 Task: Add a signature Heather Cooper containing Best wishes for a happy Thanksgiving Day, Heather Cooper to email address softage.2@softage.net and add a folder Weightlifting
Action: Mouse moved to (121, 355)
Screenshot: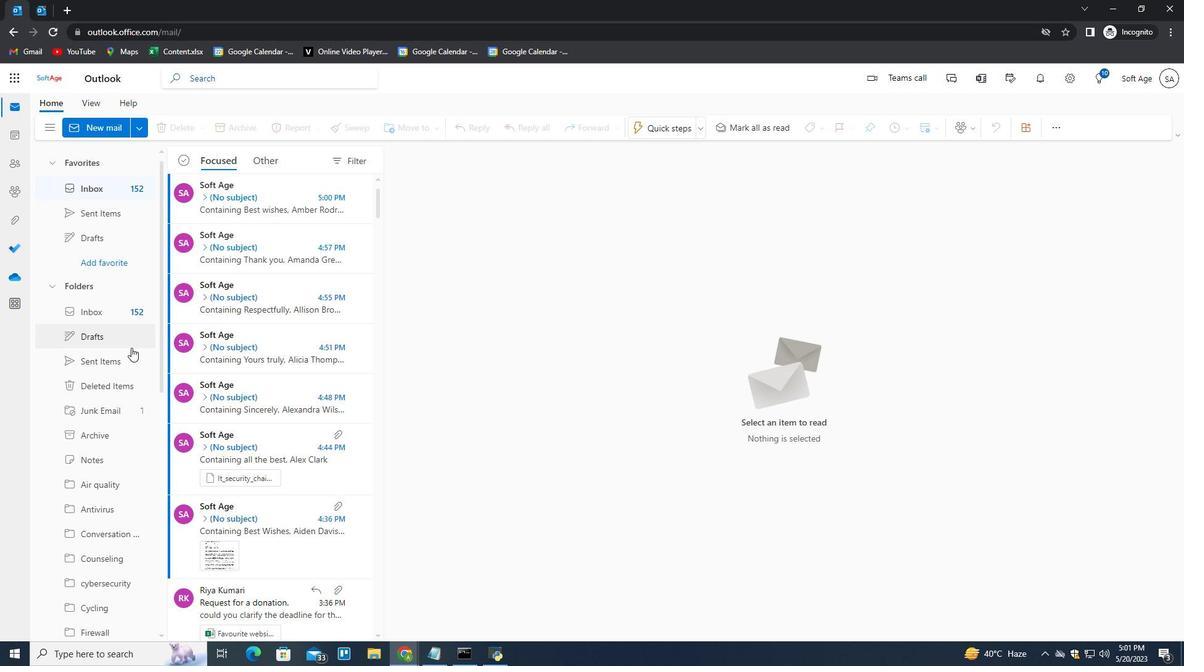 
Action: Mouse scrolled (121, 356) with delta (0, 0)
Screenshot: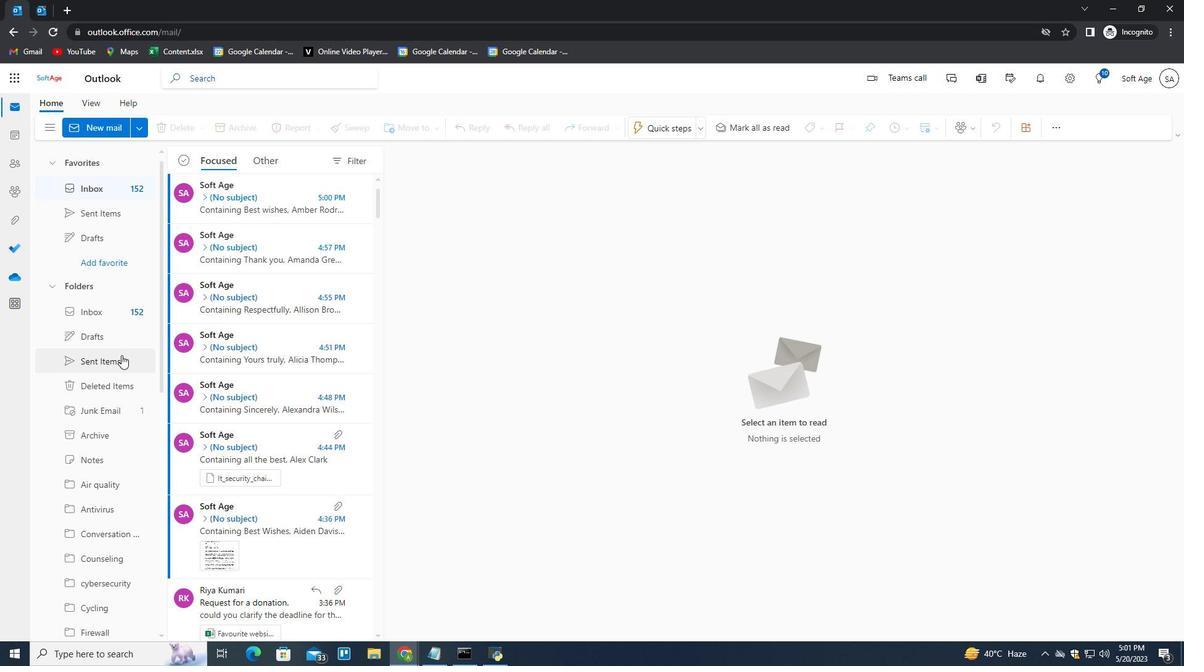 
Action: Mouse scrolled (121, 356) with delta (0, 0)
Screenshot: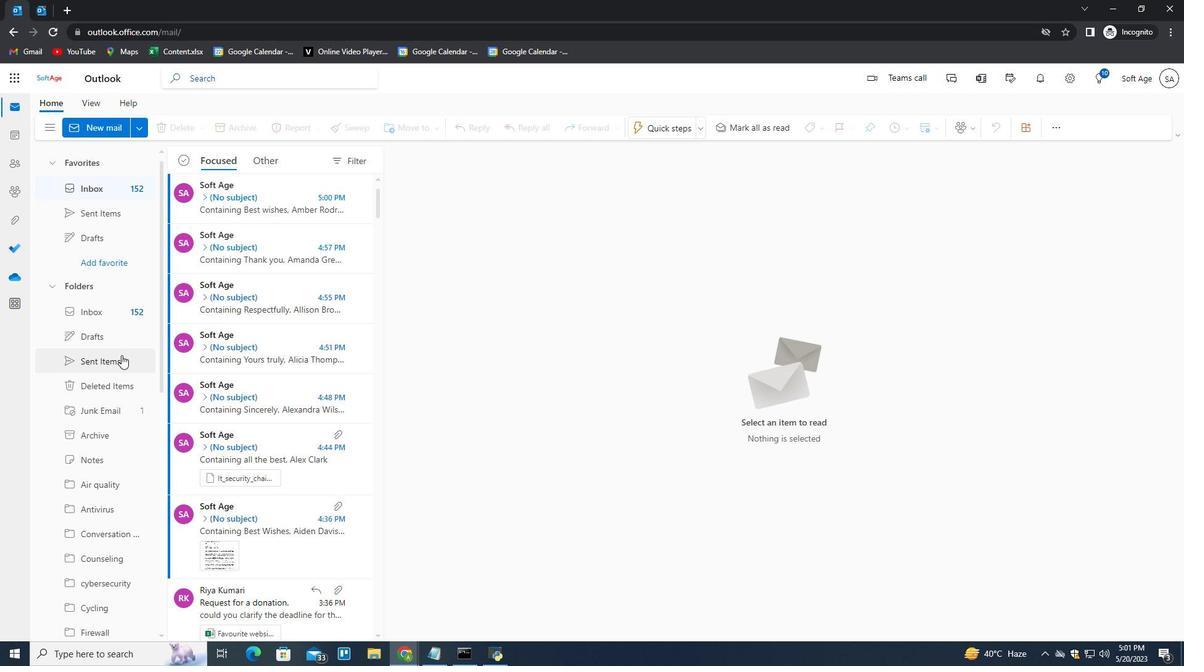 
Action: Mouse moved to (113, 120)
Screenshot: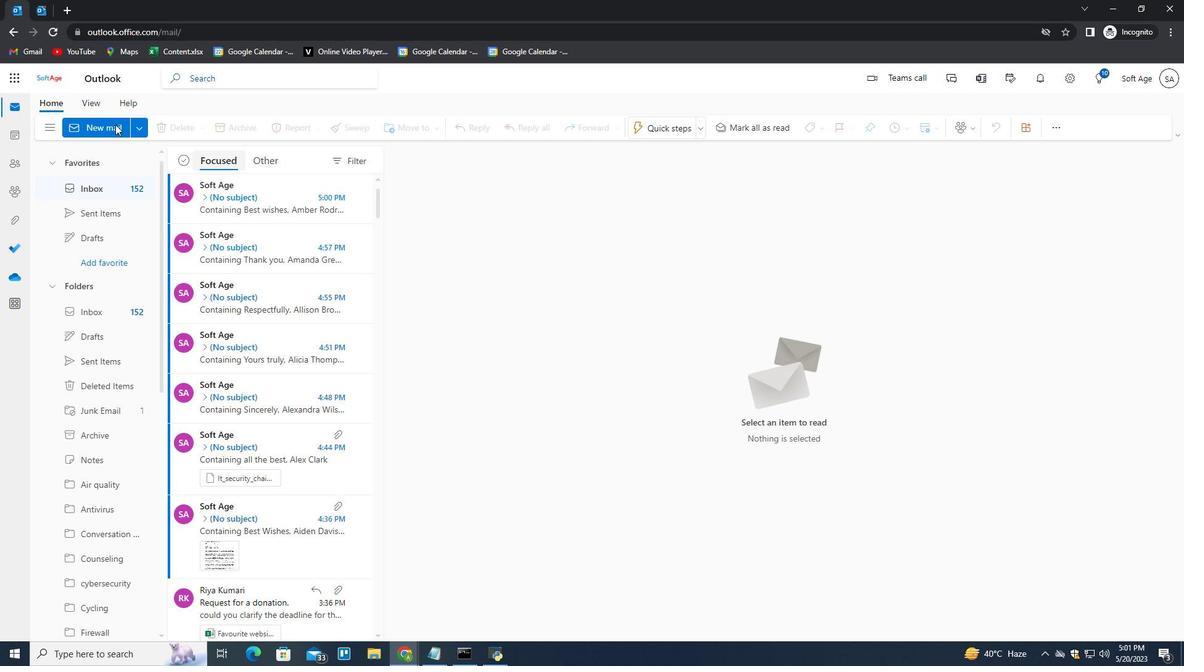 
Action: Mouse pressed left at (113, 120)
Screenshot: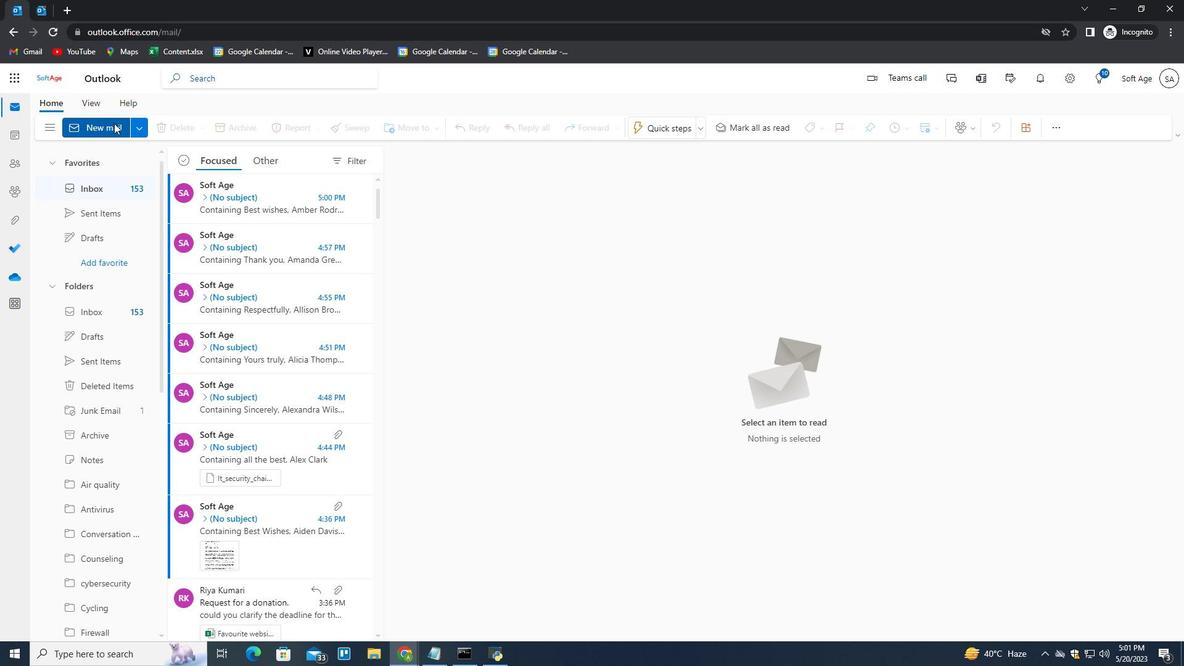 
Action: Mouse moved to (799, 130)
Screenshot: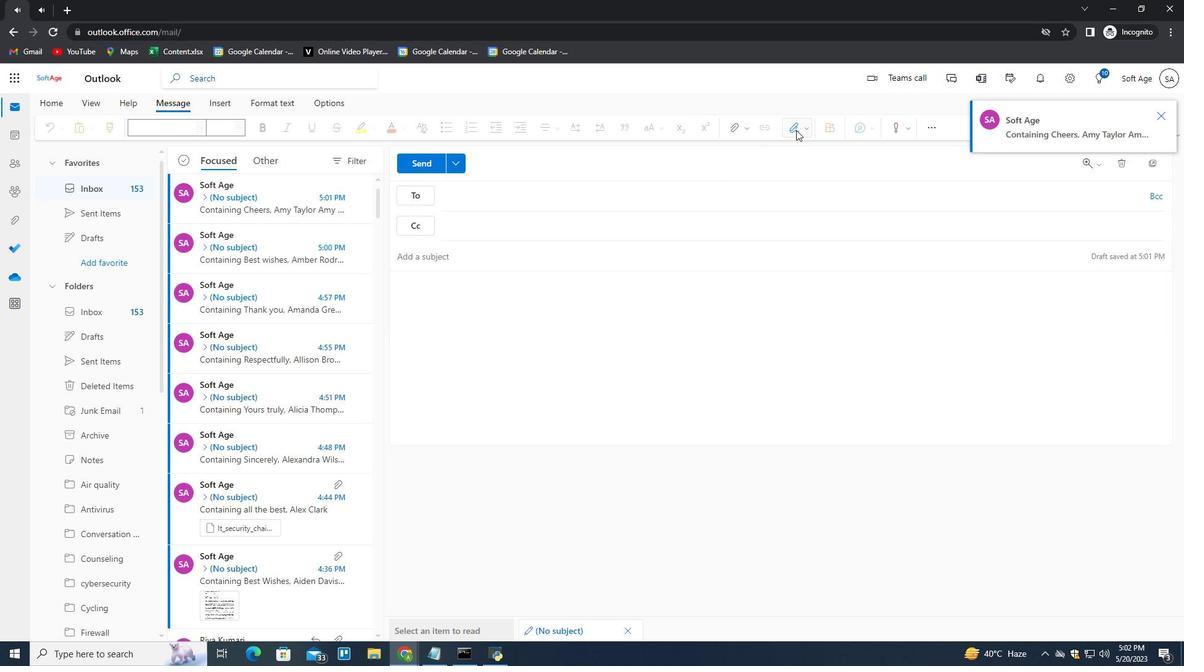 
Action: Mouse pressed left at (799, 130)
Screenshot: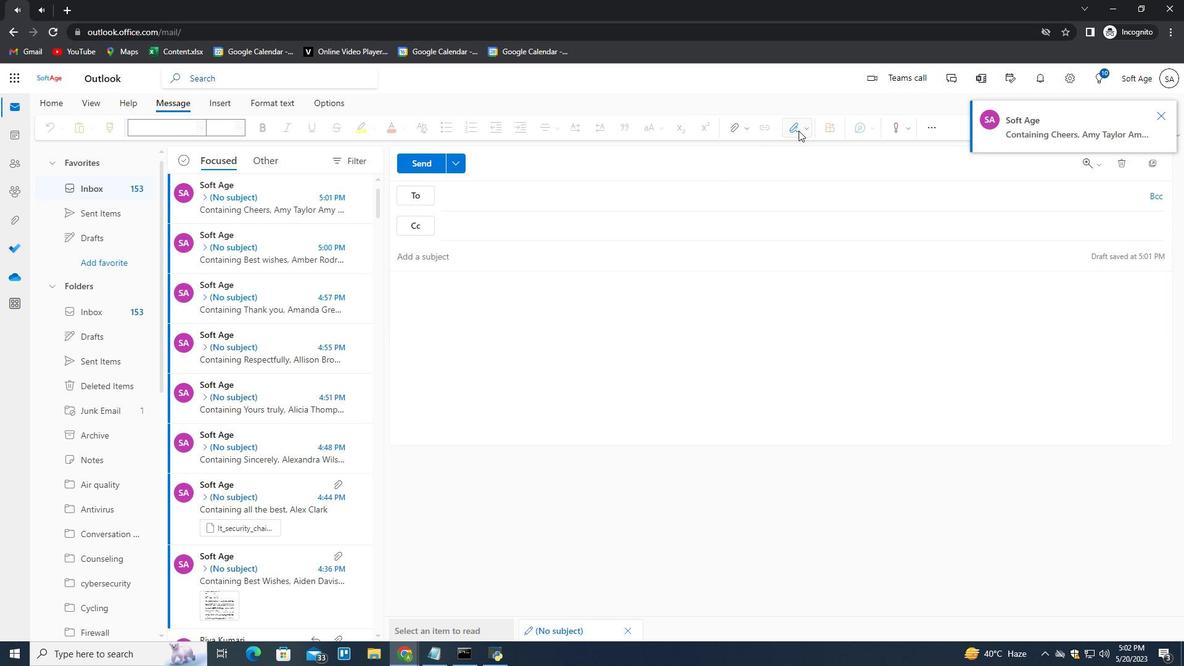 
Action: Mouse moved to (781, 181)
Screenshot: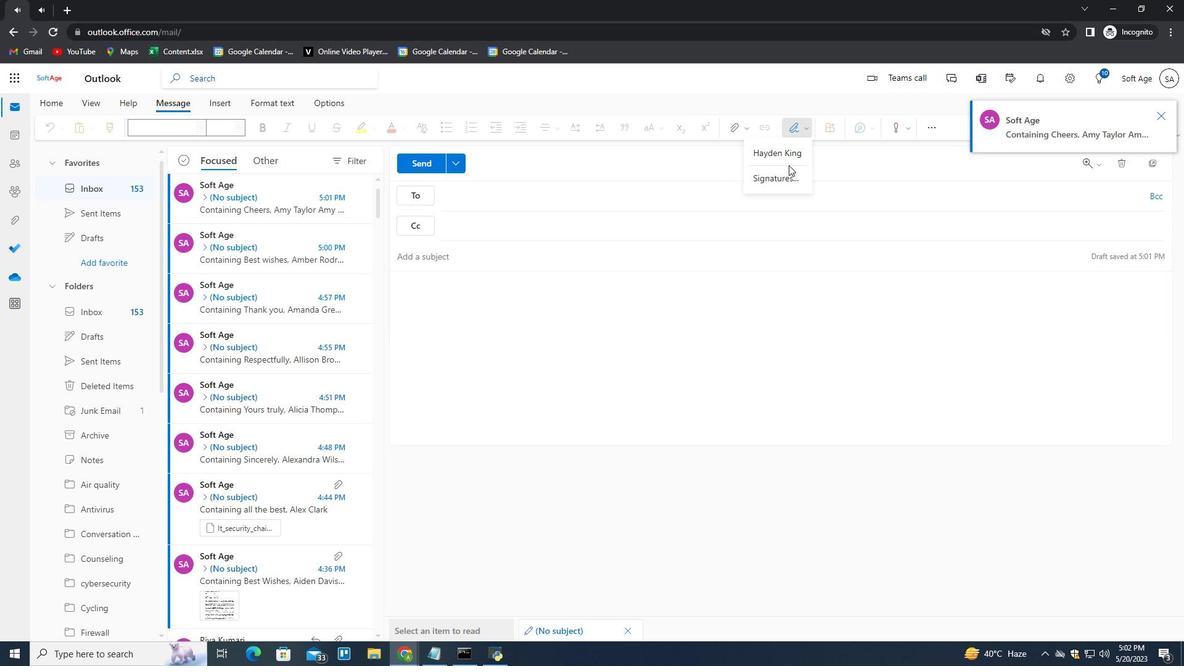 
Action: Mouse pressed left at (781, 181)
Screenshot: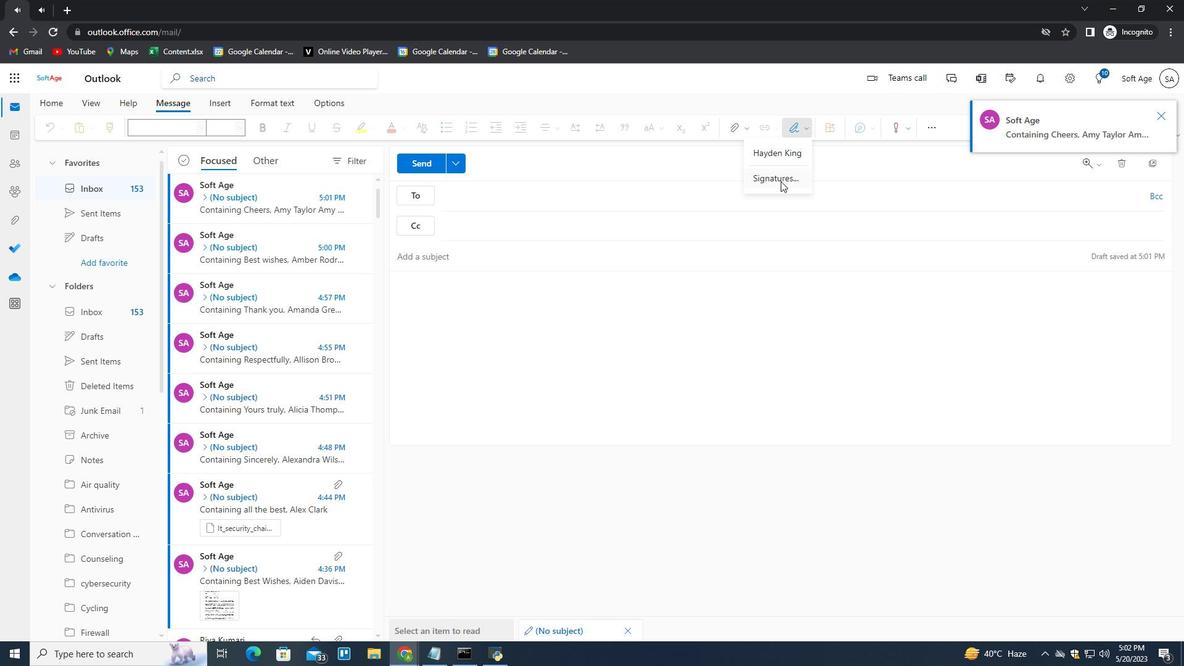 
Action: Mouse moved to (841, 230)
Screenshot: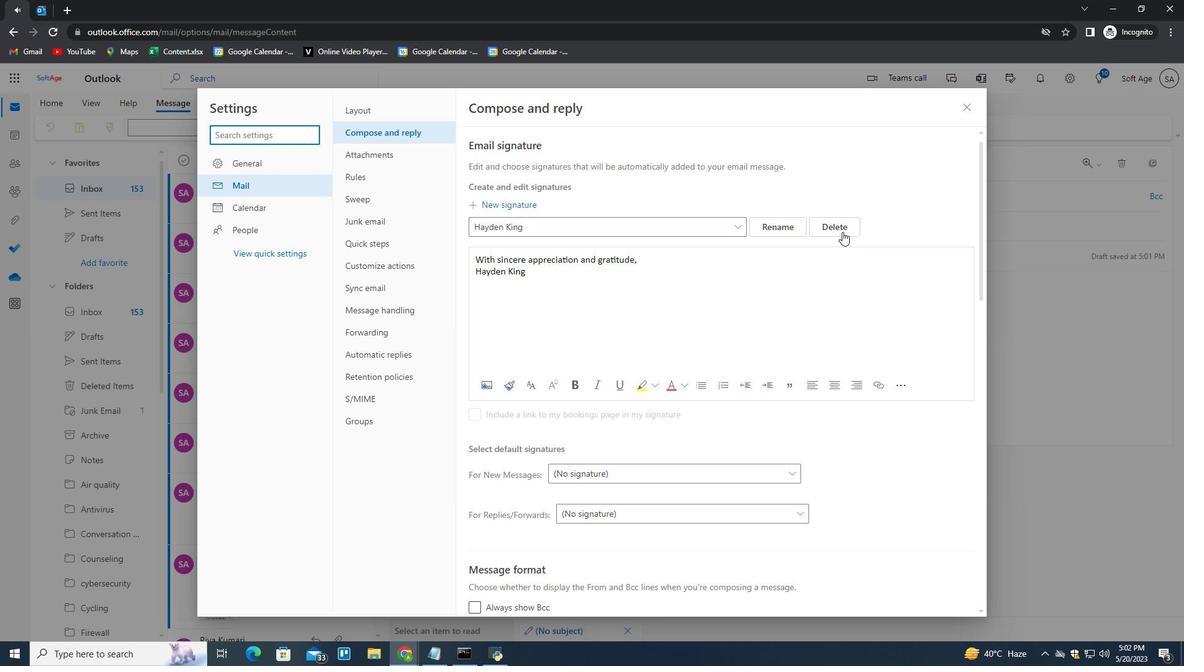 
Action: Mouse pressed left at (841, 230)
Screenshot: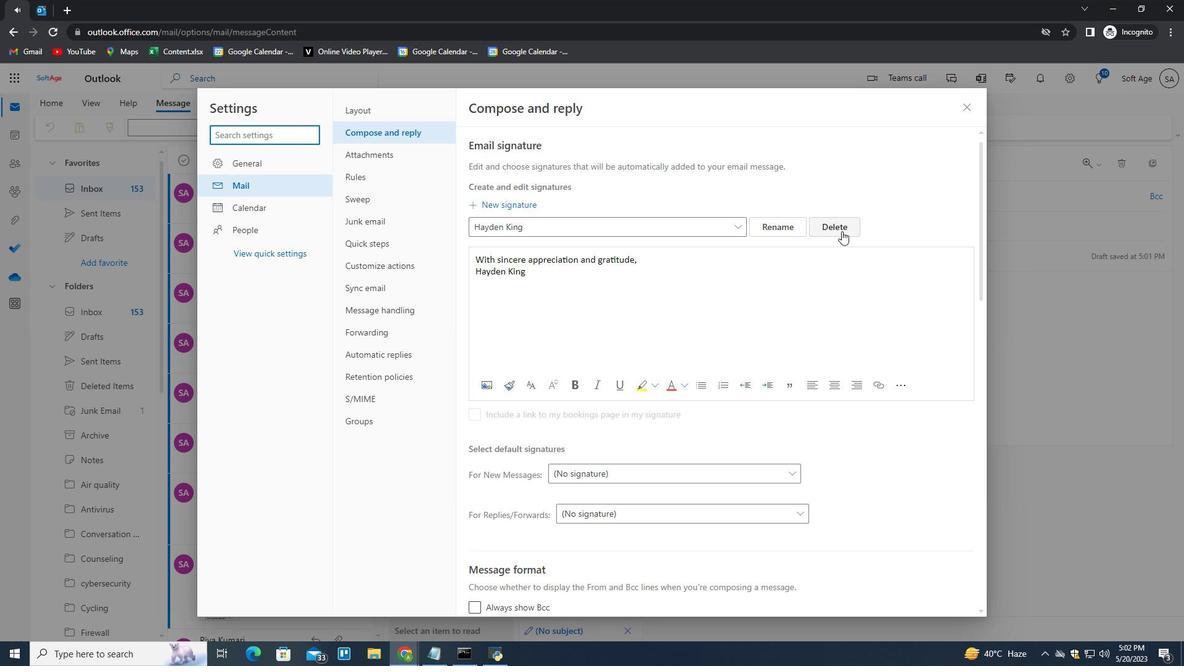 
Action: Mouse moved to (834, 228)
Screenshot: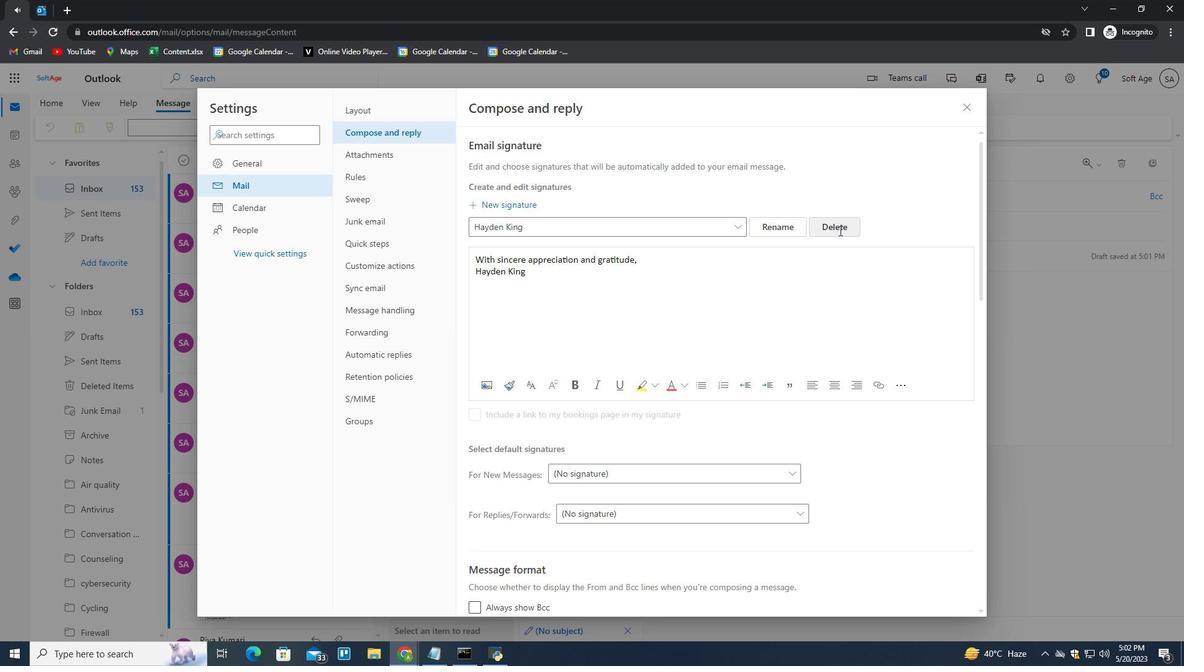 
Action: Mouse pressed left at (834, 228)
Screenshot: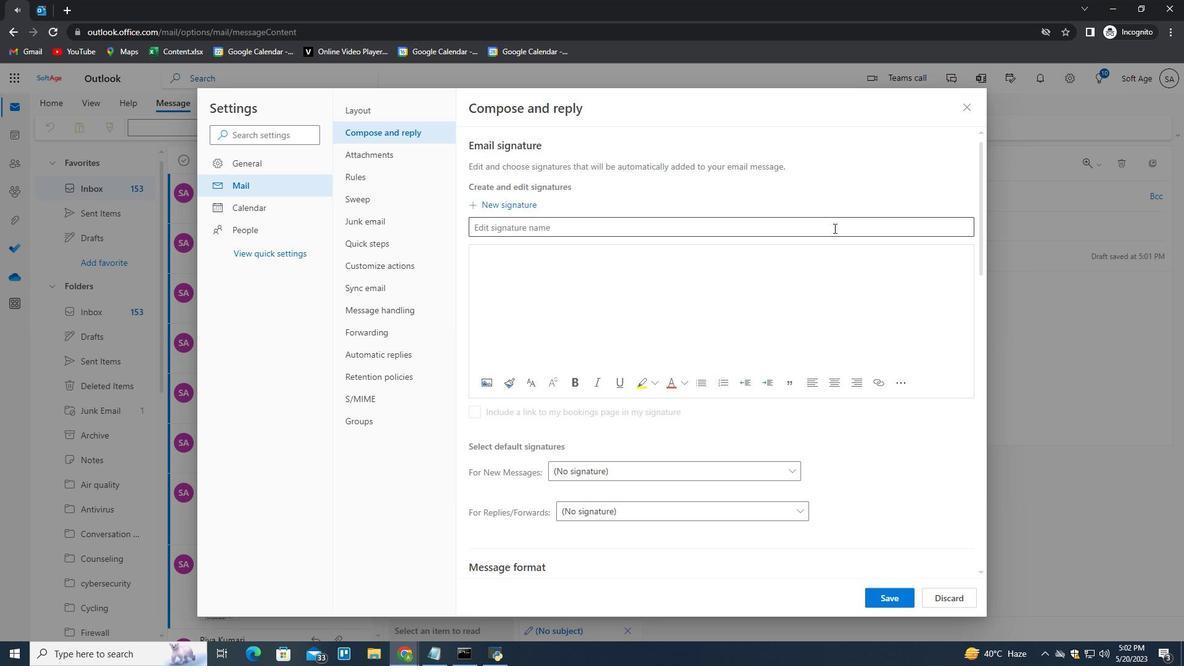 
Action: Mouse moved to (844, 220)
Screenshot: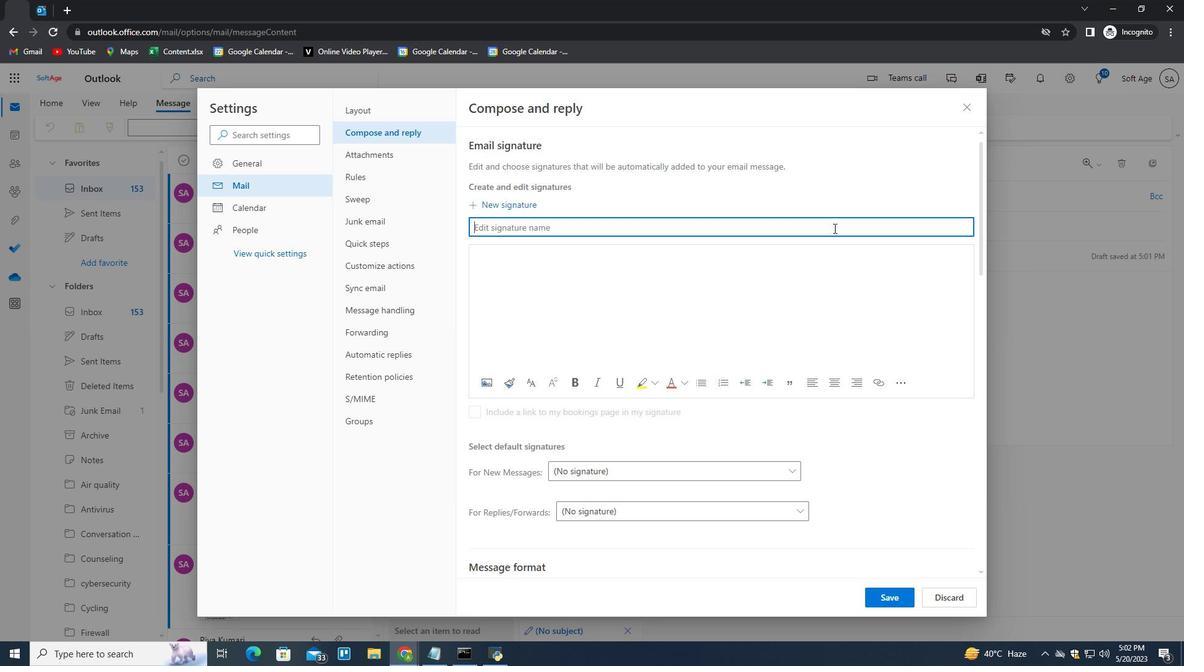 
Action: Key pressed <Key.shift>Heather<Key.space><Key.shift>Cooper<Key.space><Key.tab><Key.shift>Best<Key.space>wishes<Key.space>for<Key.space>a<Key.space>happy<Key.space><Key.shift>Thanksgiving<Key.space><Key.shift>Day,<Key.shift_r><Key.enter><Key.shift>Heather<Key.space><Key.shift>COope<Key.backspace><Key.backspace><Key.backspace><Key.backspace><Key.backspace><Key.shift>Cooper
Screenshot: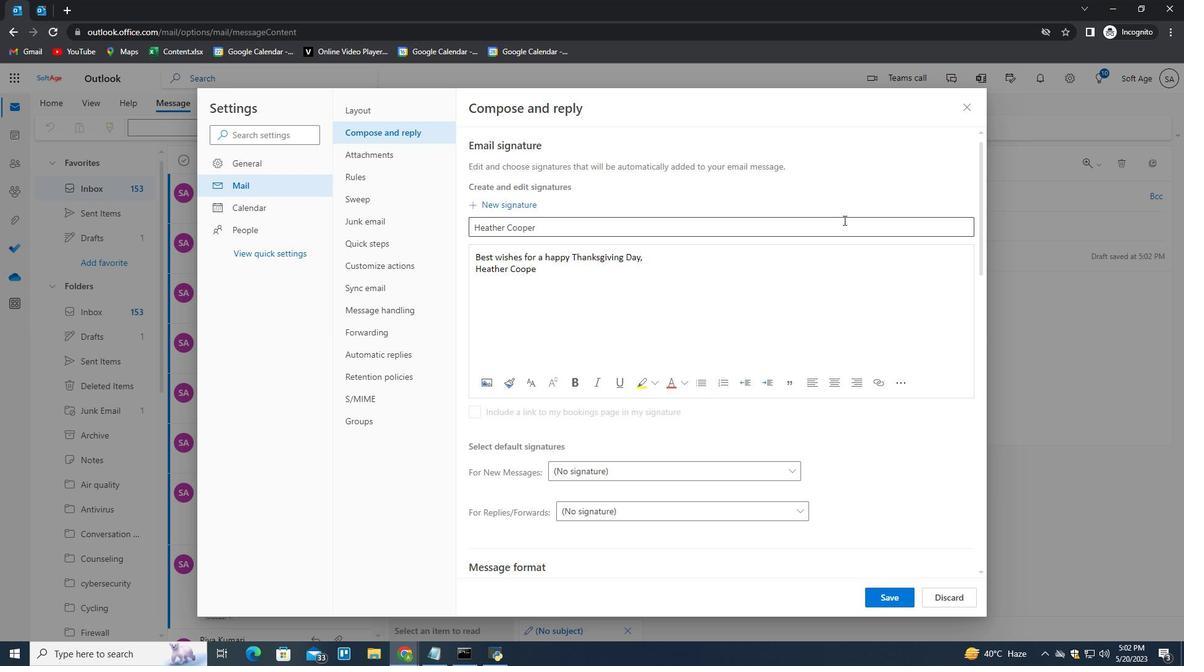 
Action: Mouse moved to (886, 593)
Screenshot: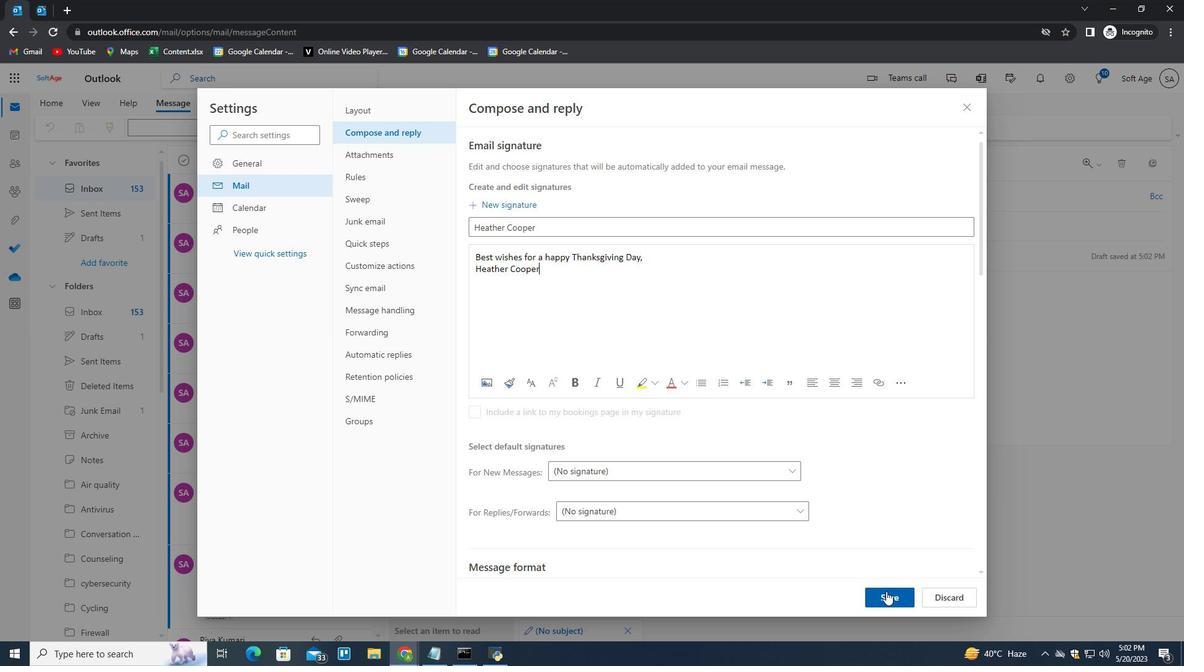 
Action: Mouse pressed left at (886, 593)
Screenshot: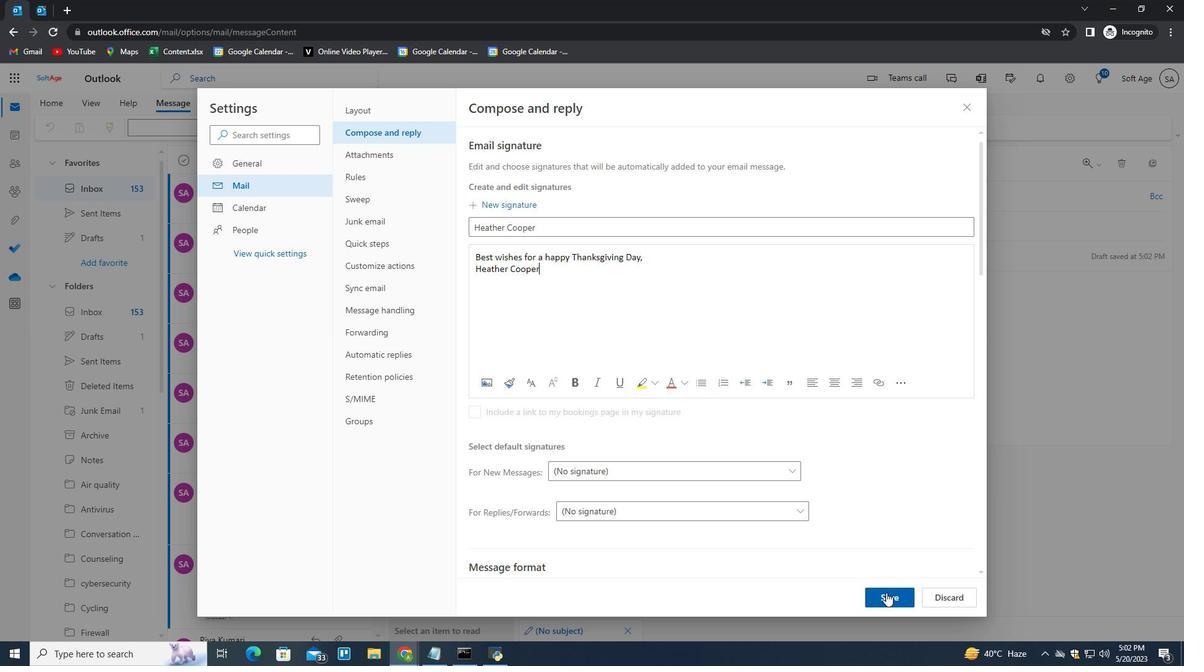 
Action: Mouse moved to (1054, 337)
Screenshot: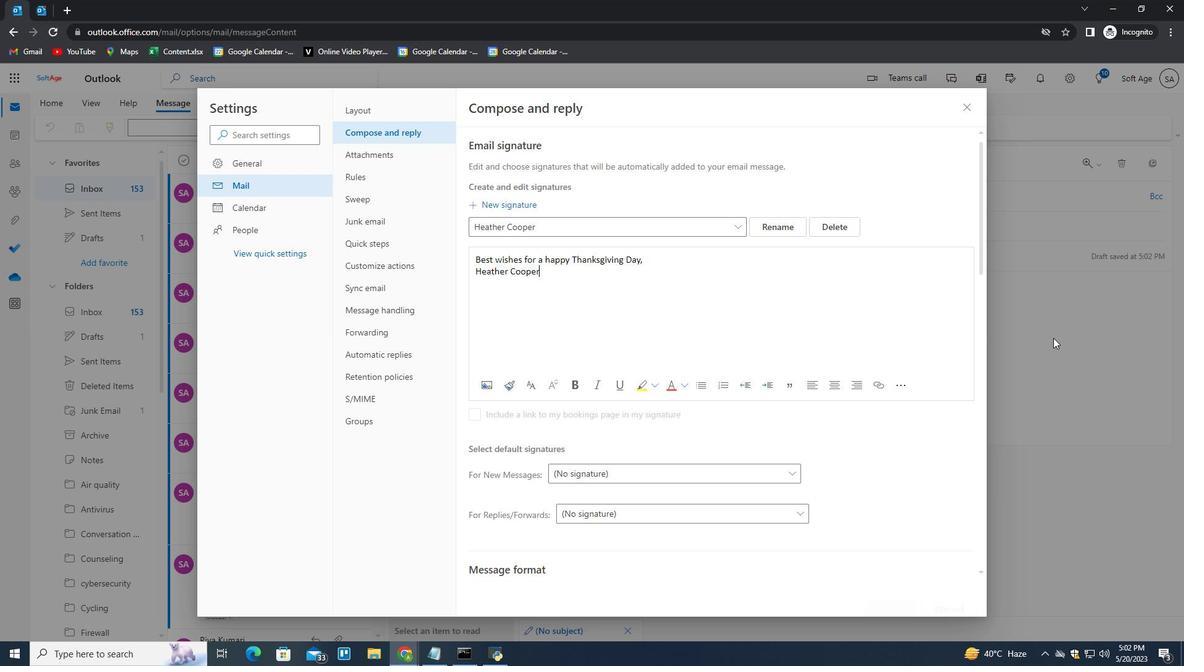 
Action: Mouse pressed left at (1054, 337)
Screenshot: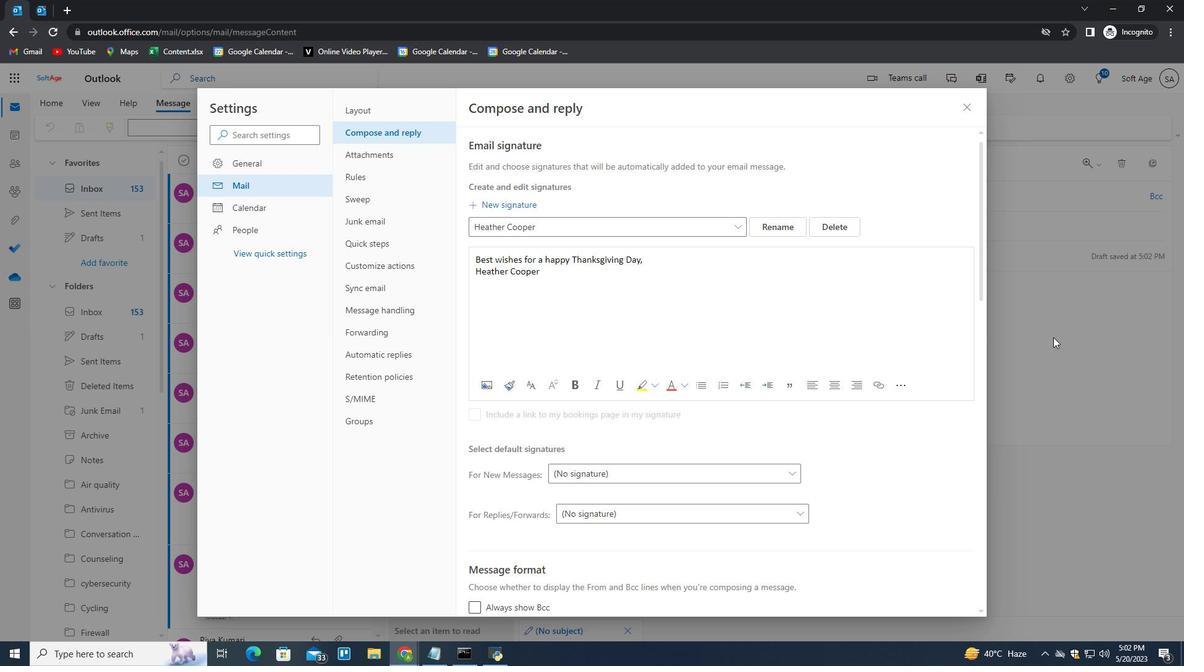 
Action: Mouse moved to (801, 121)
Screenshot: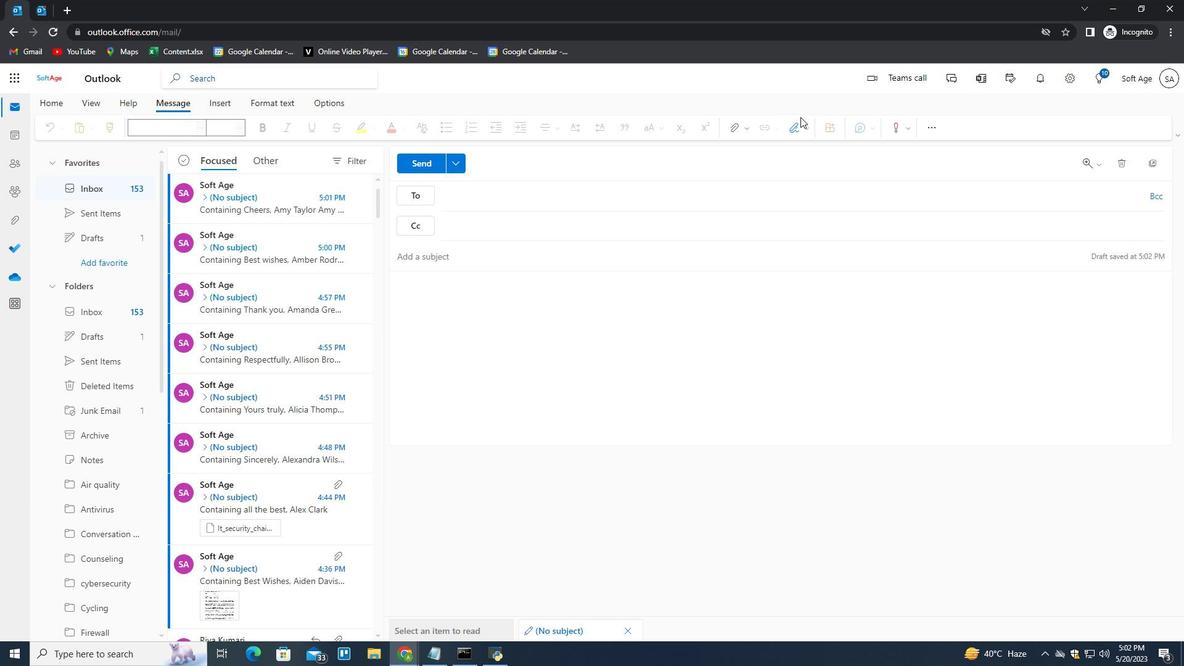 
Action: Mouse pressed left at (801, 121)
Screenshot: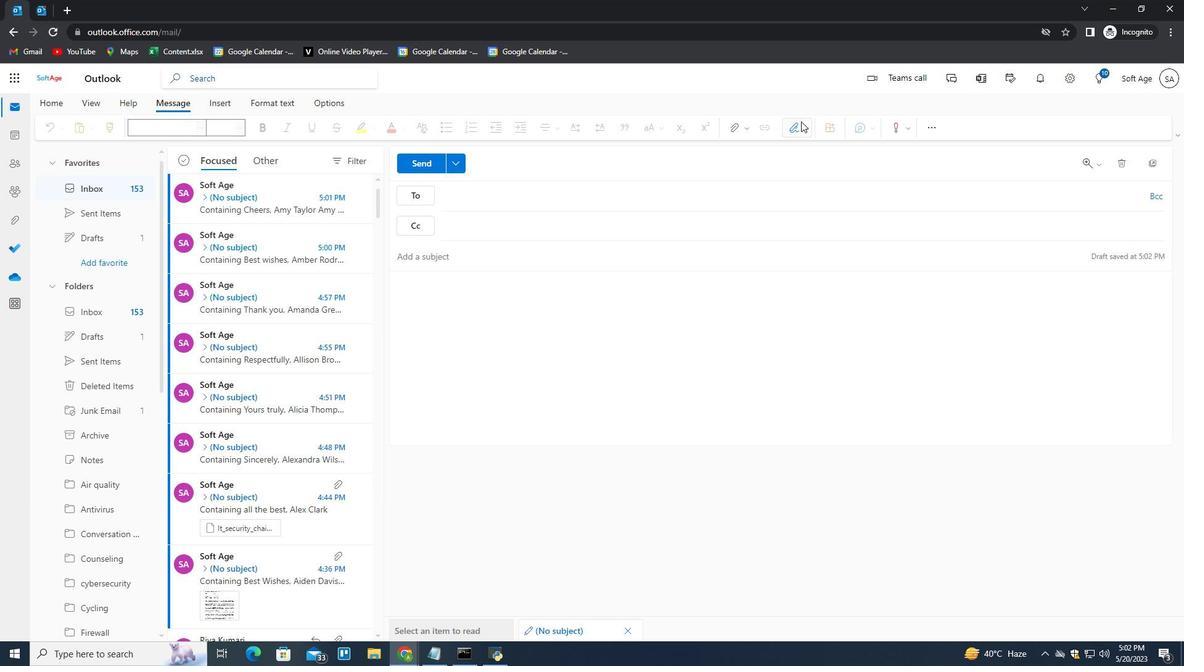 
Action: Mouse moved to (788, 154)
Screenshot: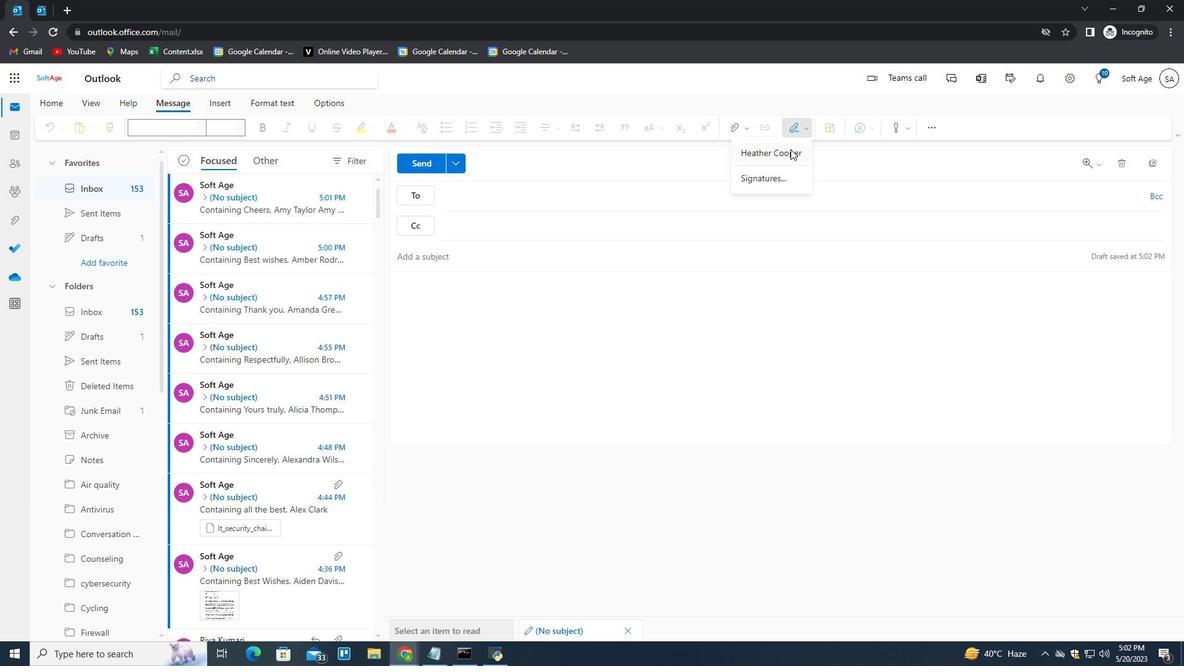 
Action: Mouse pressed left at (788, 154)
Screenshot: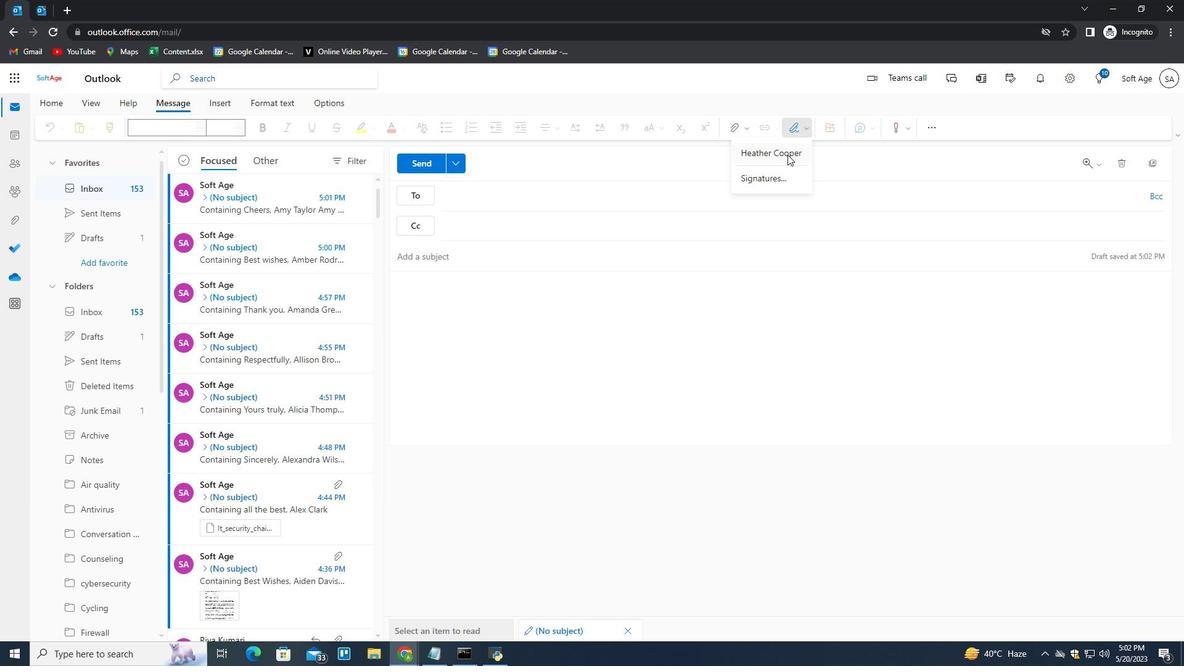 
Action: Mouse moved to (498, 199)
Screenshot: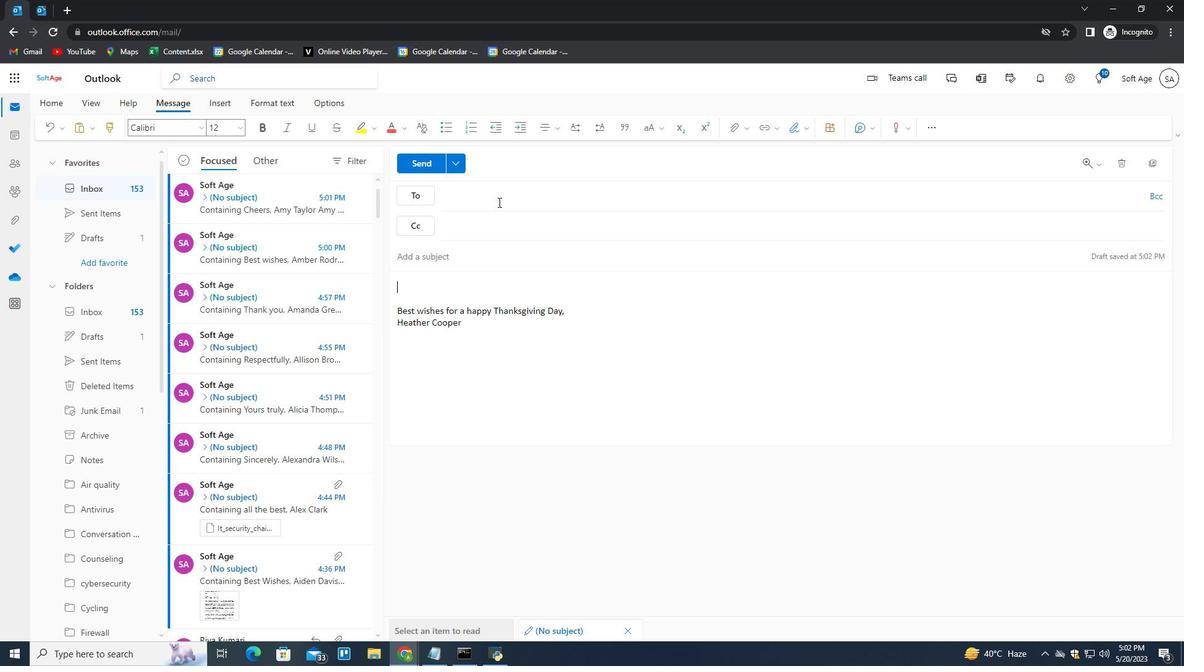 
Action: Mouse pressed left at (498, 199)
Screenshot: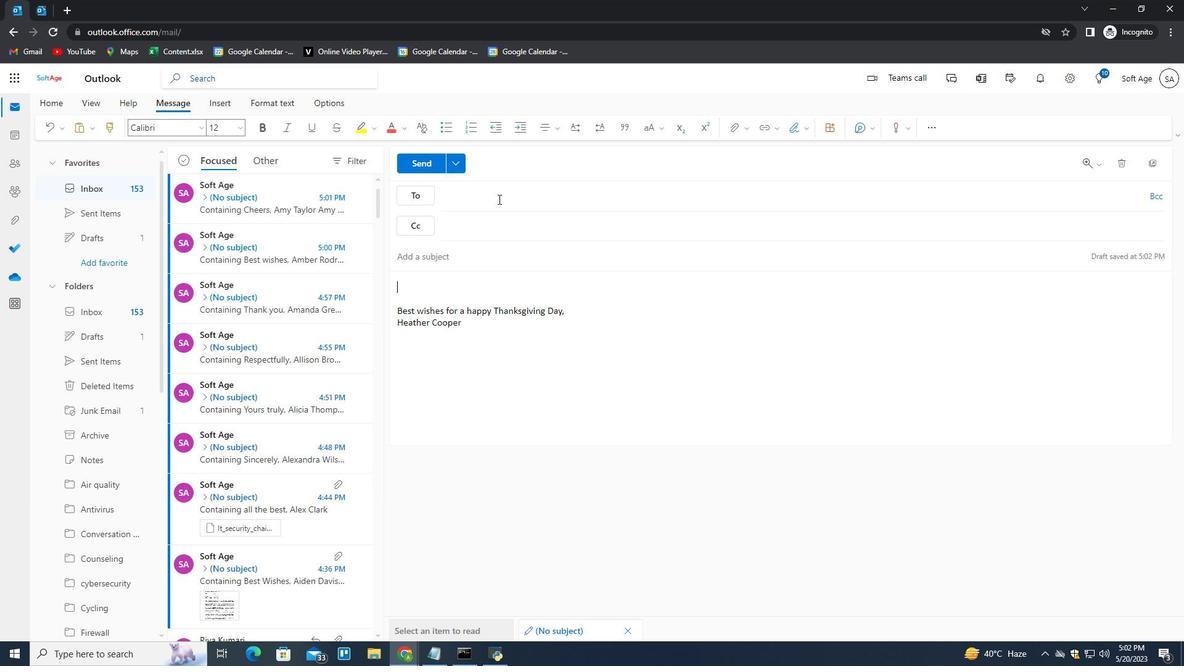 
Action: Mouse moved to (498, 199)
Screenshot: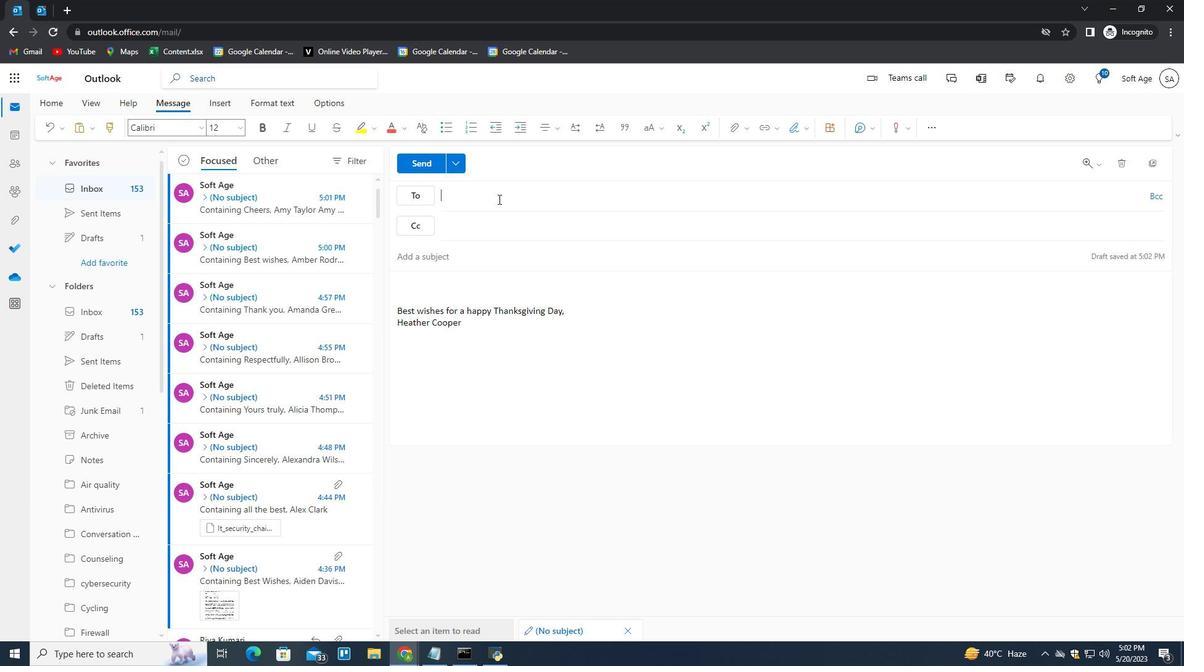 
Action: Key pressed softage.2<Key.shift>@softage.nt<Key.backspace>er<Key.backspace>t<Key.enter>
Screenshot: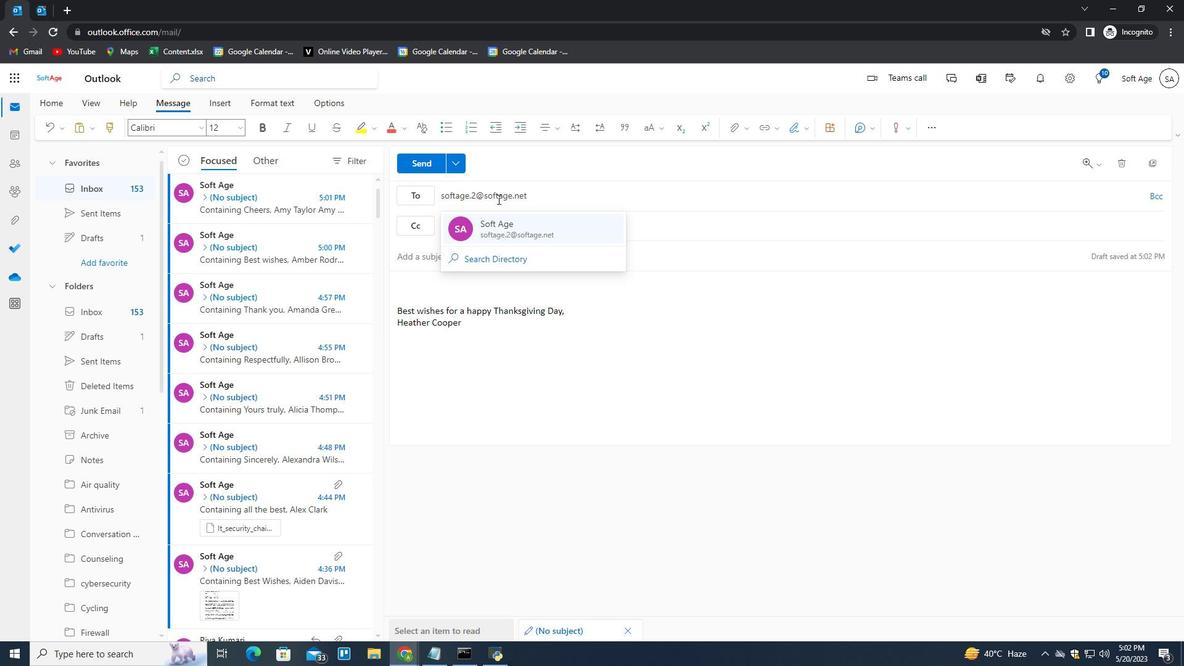 
Action: Mouse moved to (490, 327)
Screenshot: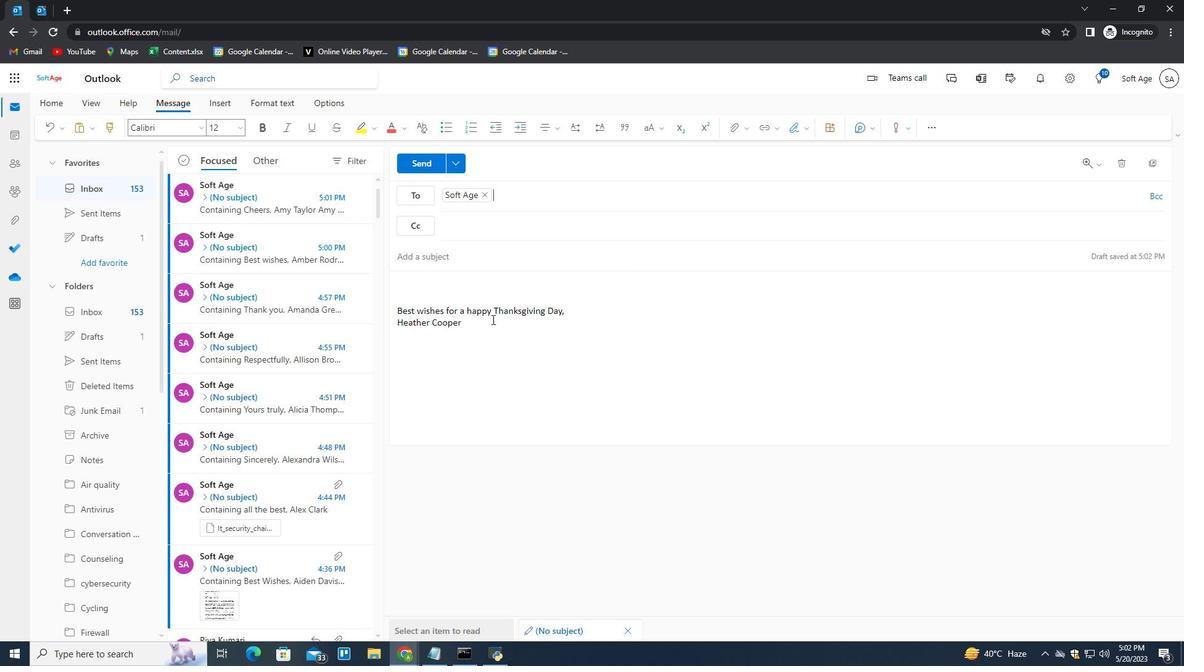 
Action: Mouse pressed left at (490, 327)
Screenshot: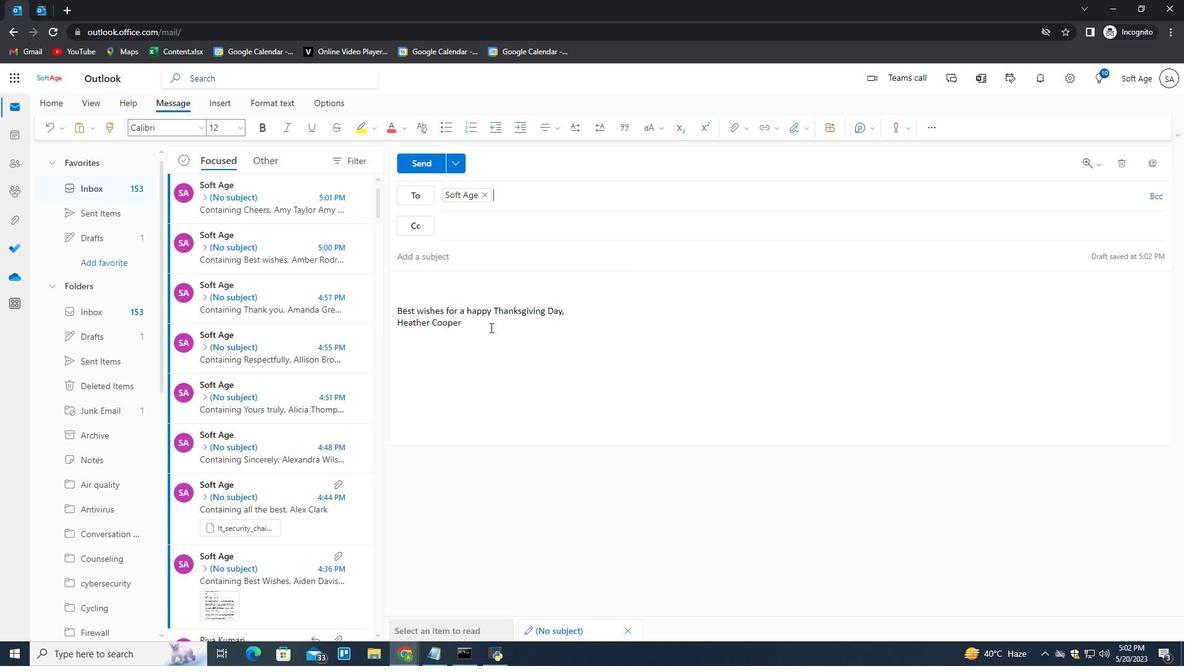 
Action: Mouse moved to (490, 328)
Screenshot: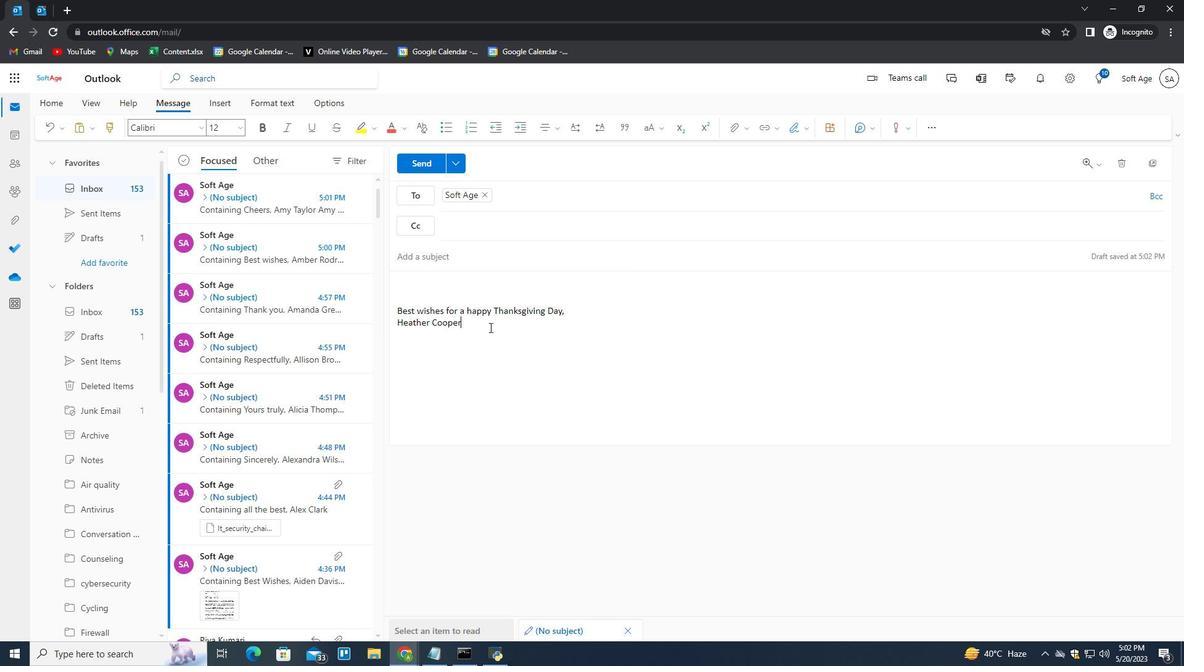 
Action: Key pressed <Key.enter>
Screenshot: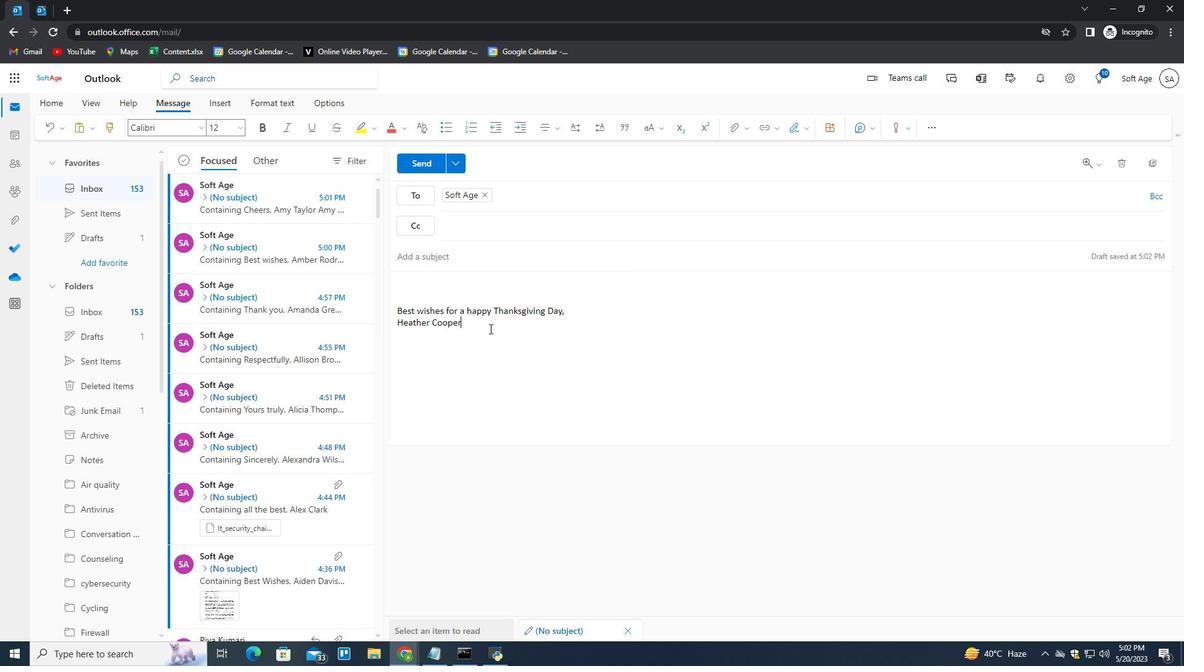 
Action: Mouse moved to (579, 383)
Screenshot: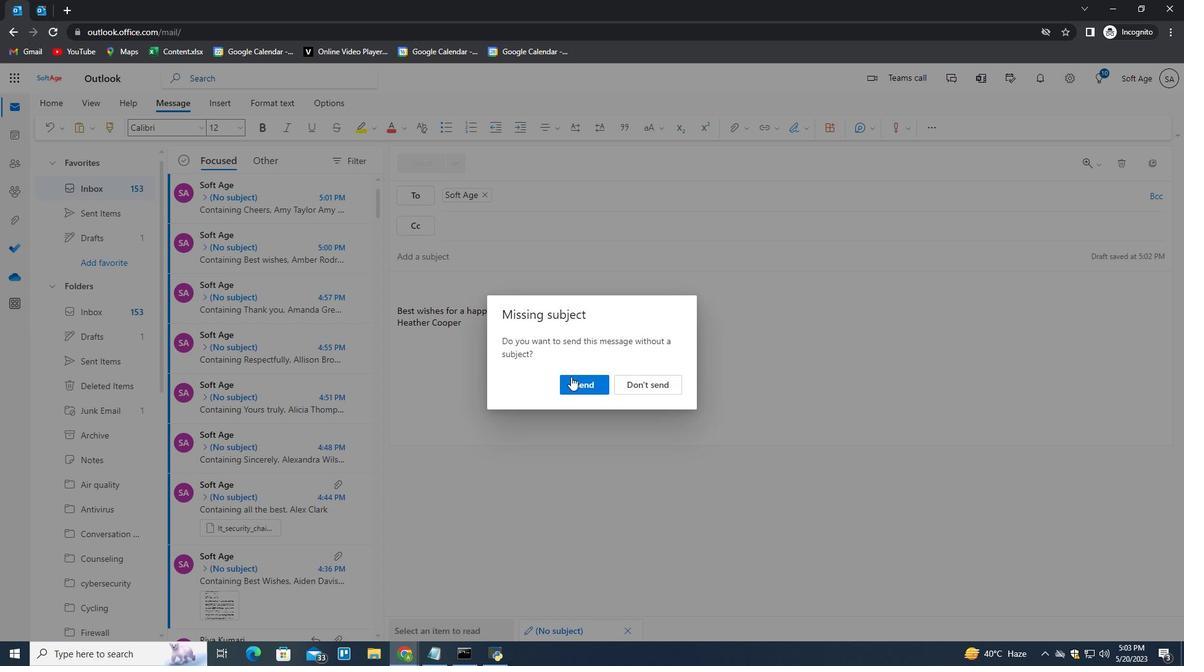 
Action: Mouse pressed left at (579, 383)
Screenshot: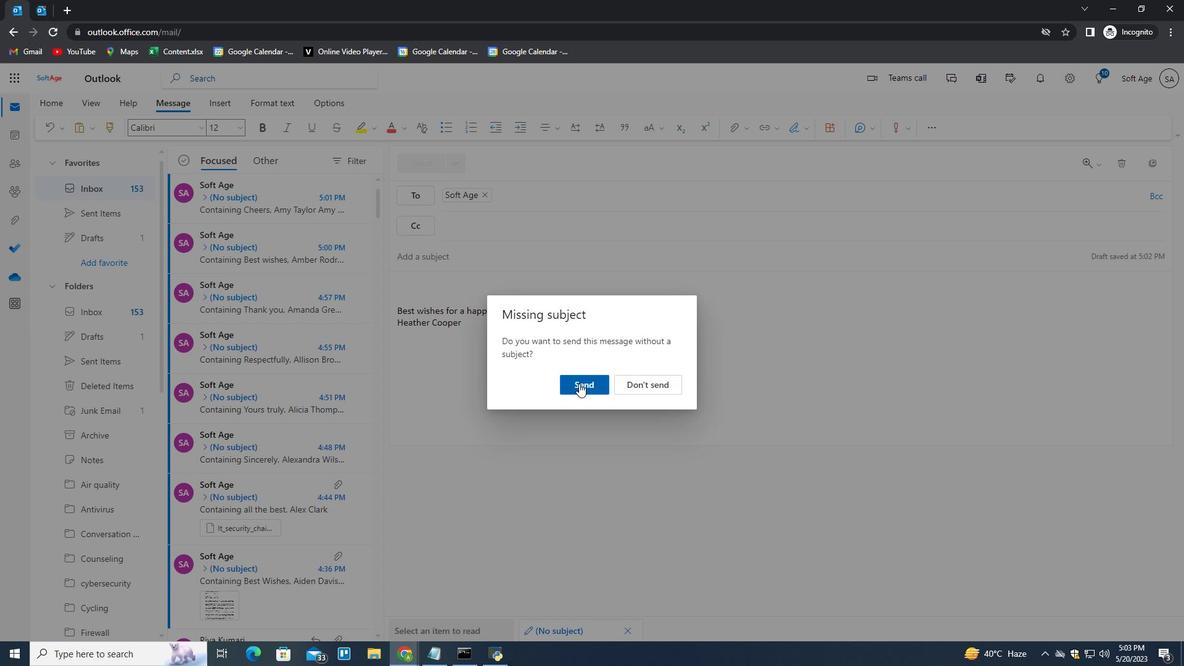 
Action: Mouse moved to (75, 543)
Screenshot: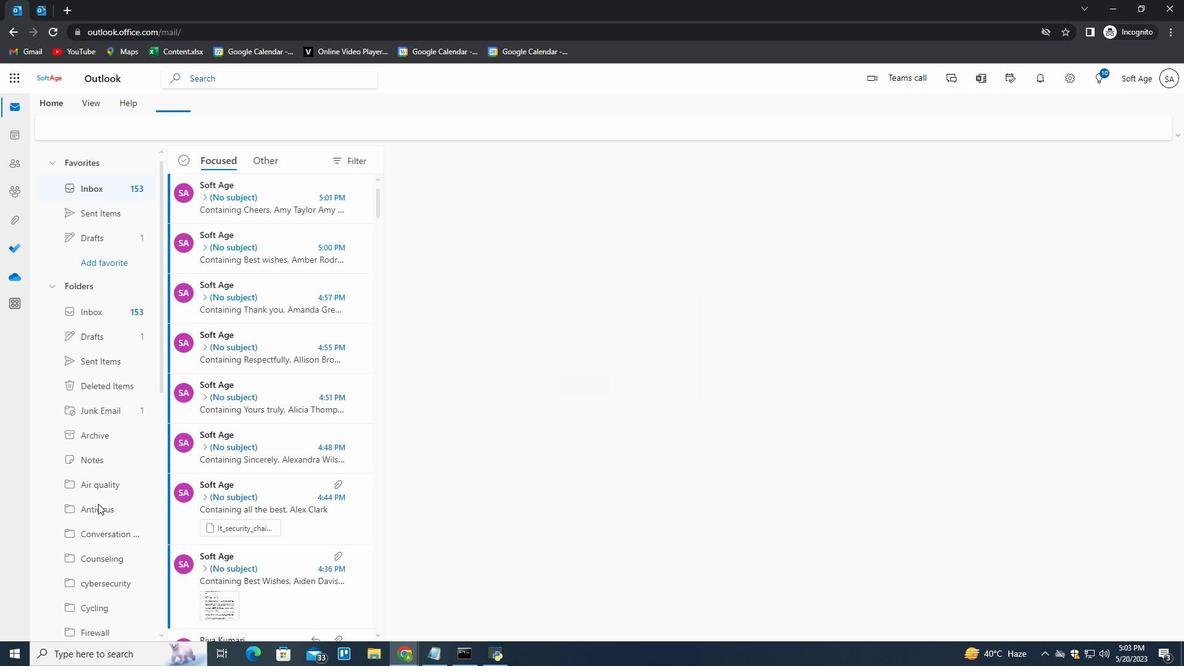 
Action: Mouse scrolled (75, 542) with delta (0, 0)
Screenshot: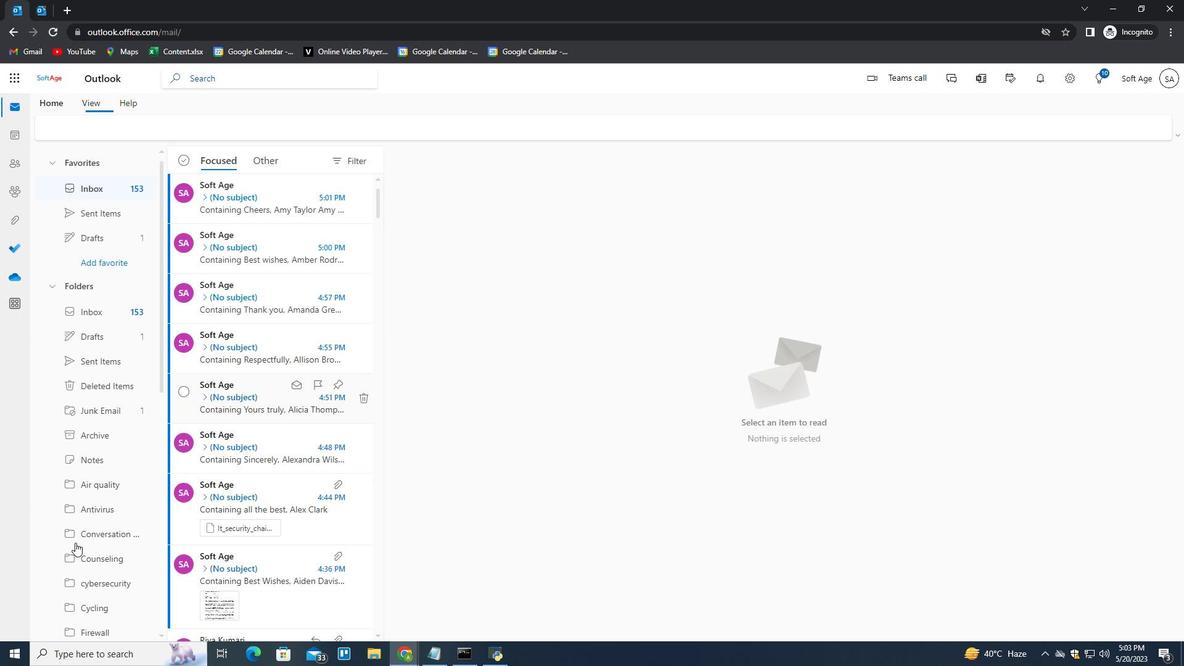 
Action: Mouse scrolled (75, 542) with delta (0, 0)
Screenshot: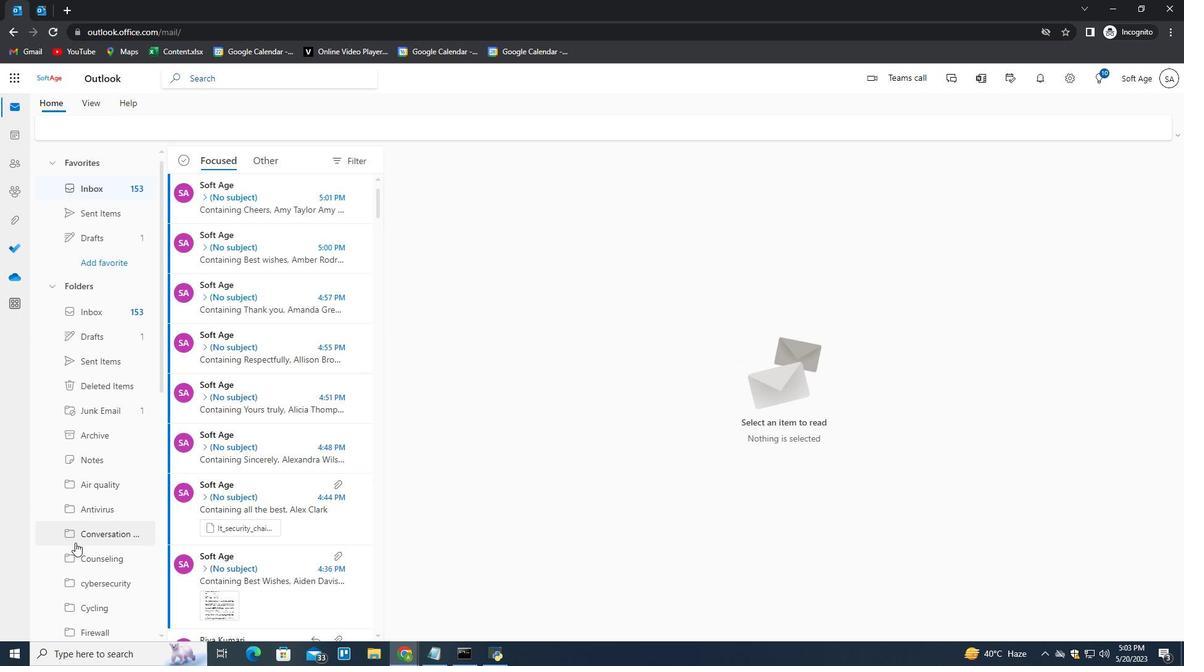 
Action: Mouse moved to (75, 543)
Screenshot: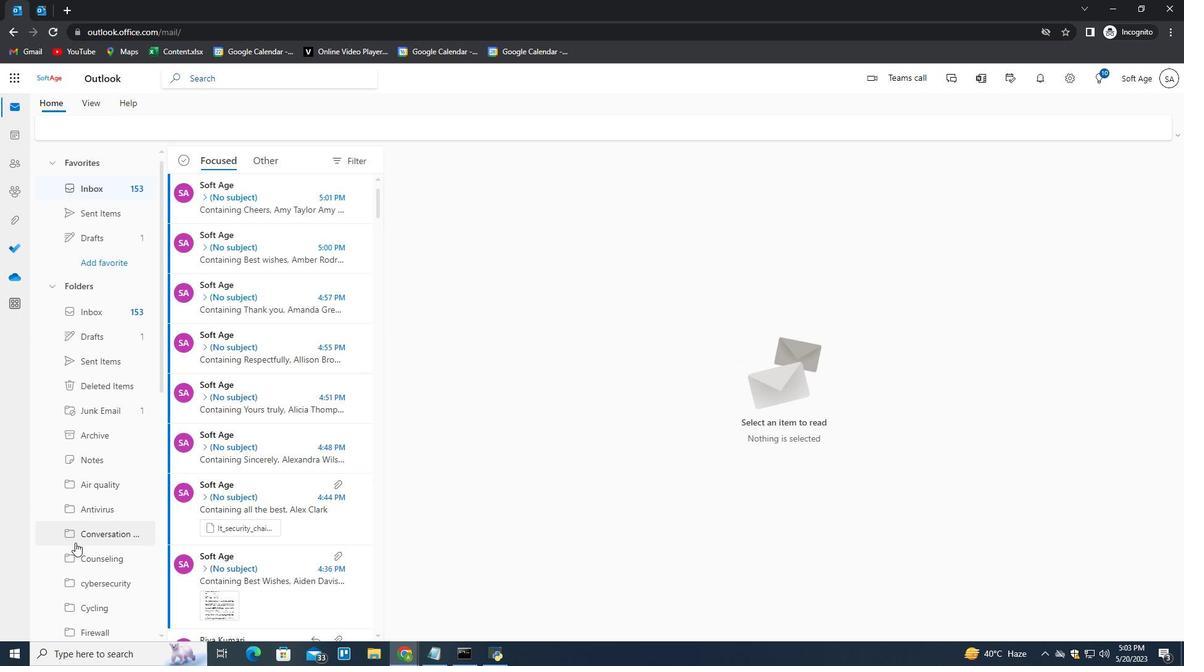 
Action: Mouse scrolled (75, 542) with delta (0, 0)
Screenshot: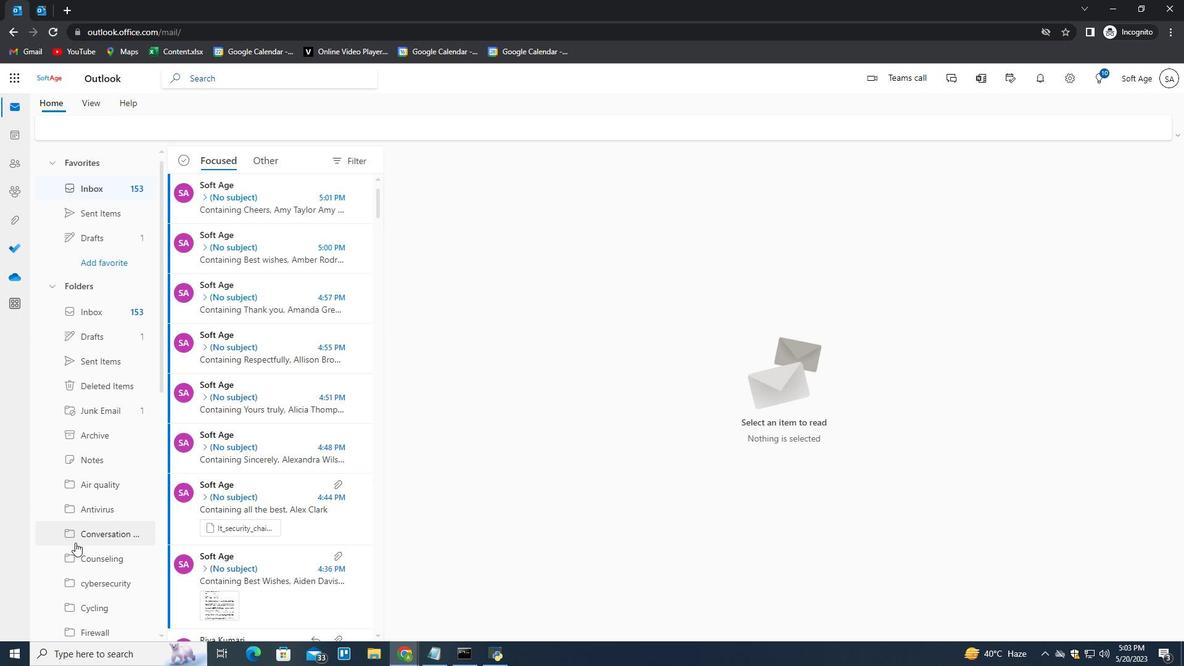 
Action: Mouse scrolled (75, 542) with delta (0, 0)
Screenshot: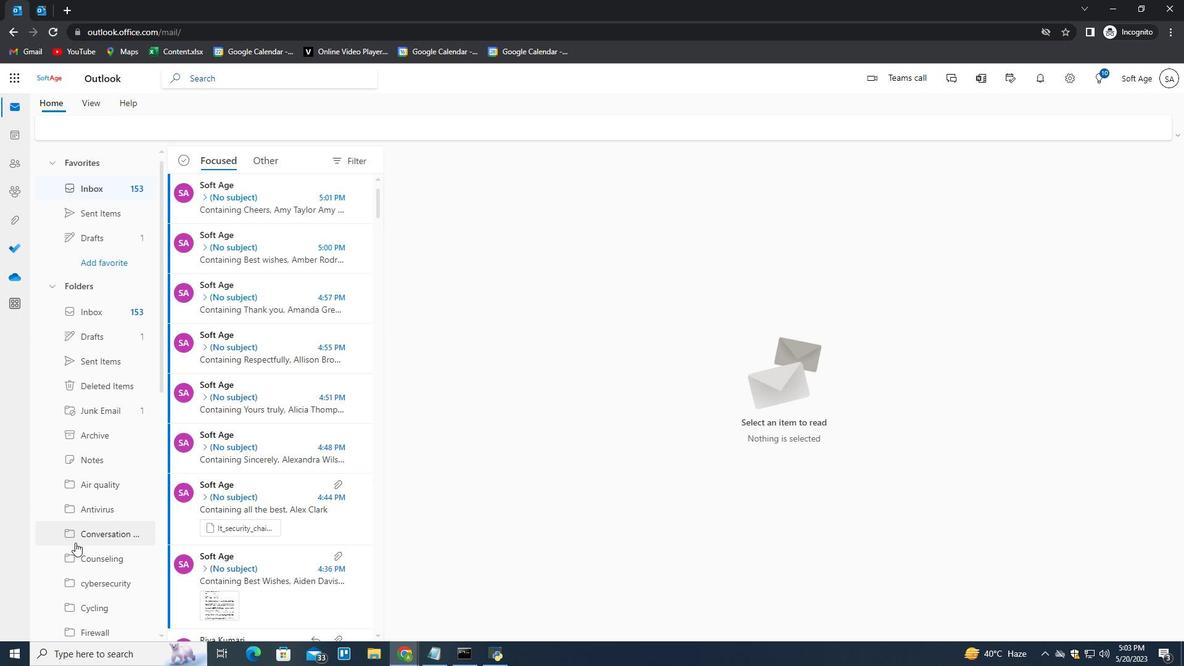 
Action: Mouse scrolled (75, 542) with delta (0, 0)
Screenshot: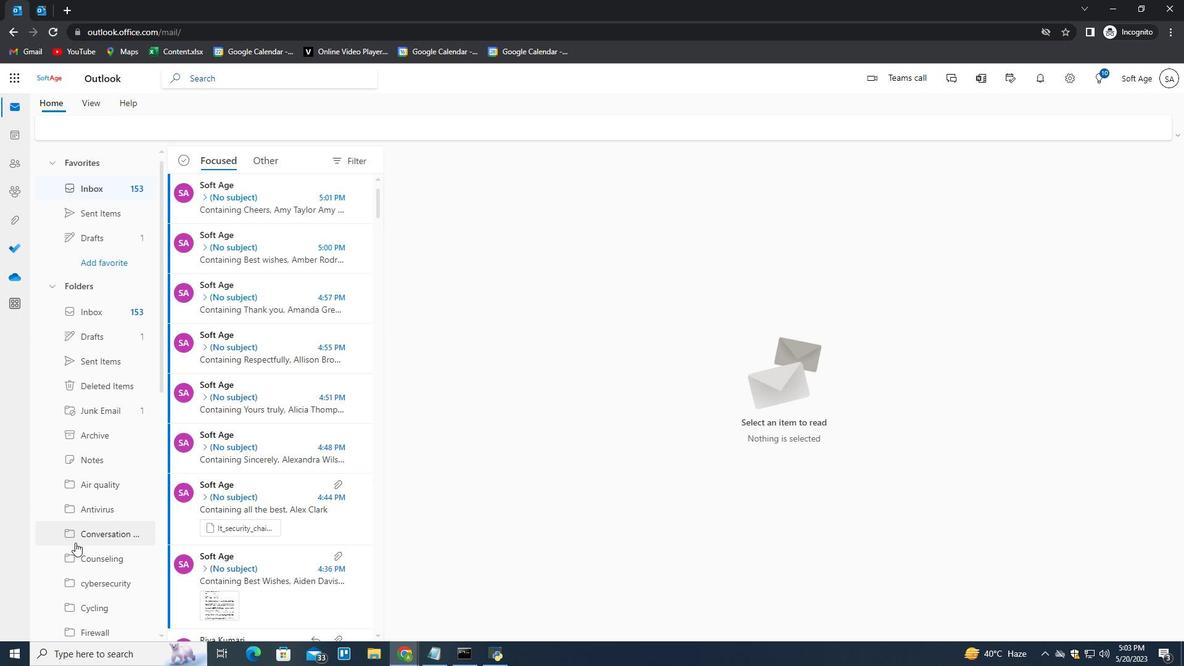 
Action: Mouse scrolled (75, 542) with delta (0, 0)
Screenshot: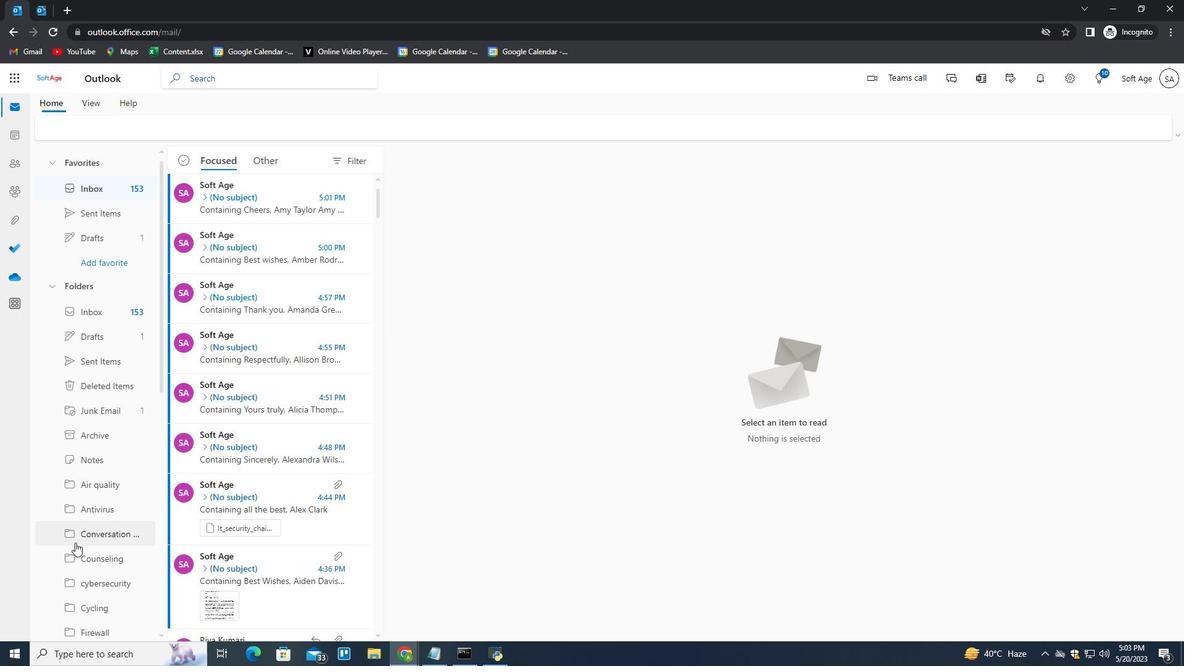
Action: Mouse moved to (75, 543)
Screenshot: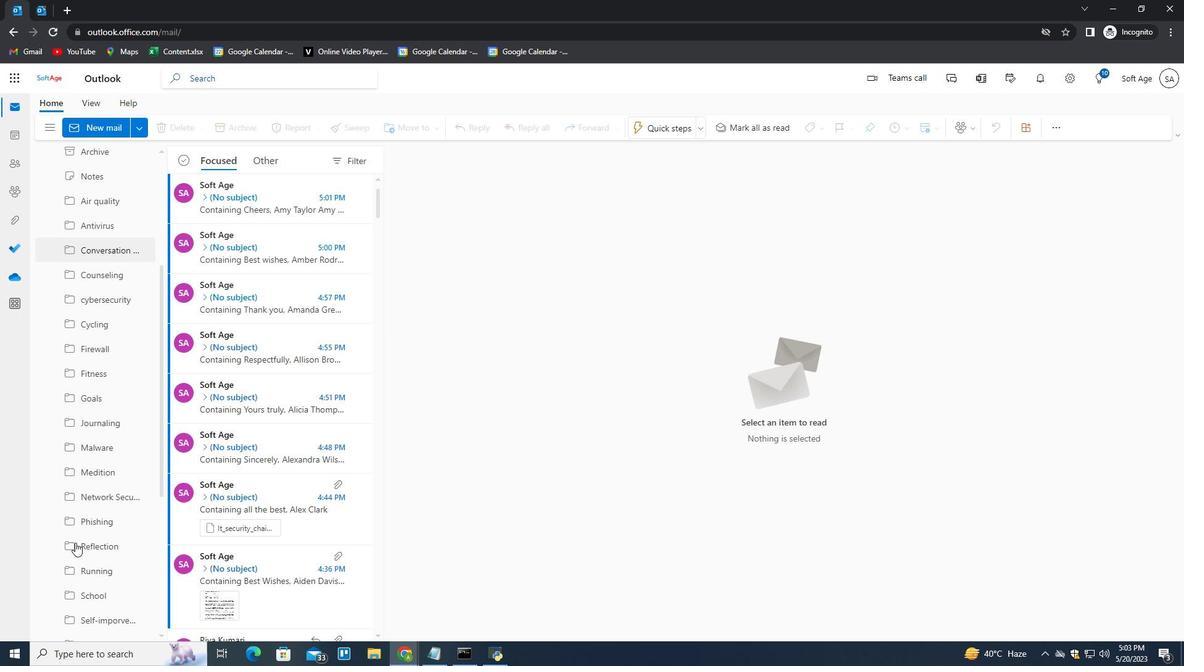 
Action: Mouse scrolled (75, 542) with delta (0, 0)
Screenshot: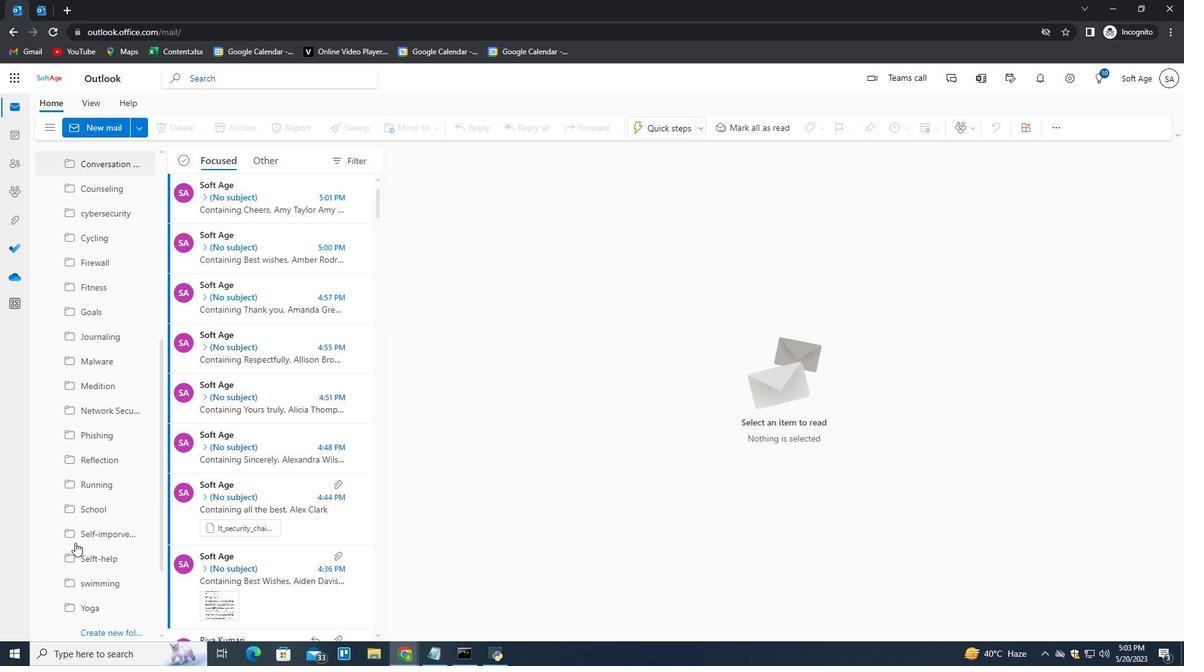 
Action: Mouse scrolled (75, 542) with delta (0, 0)
Screenshot: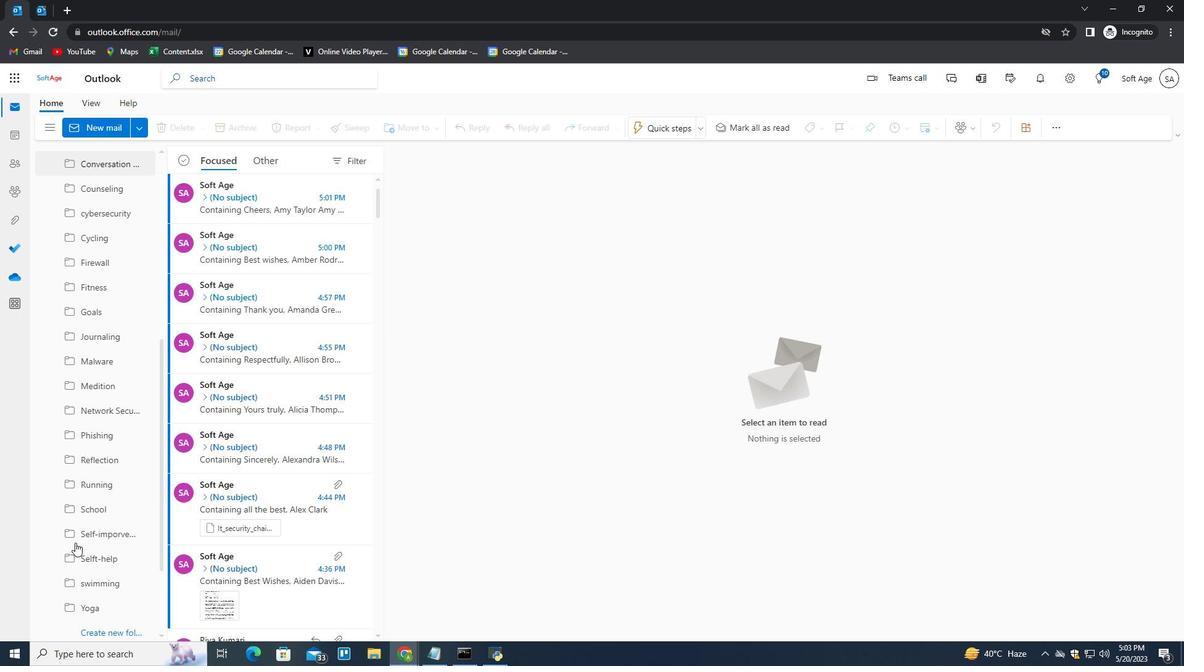 
Action: Mouse scrolled (75, 542) with delta (0, 0)
Screenshot: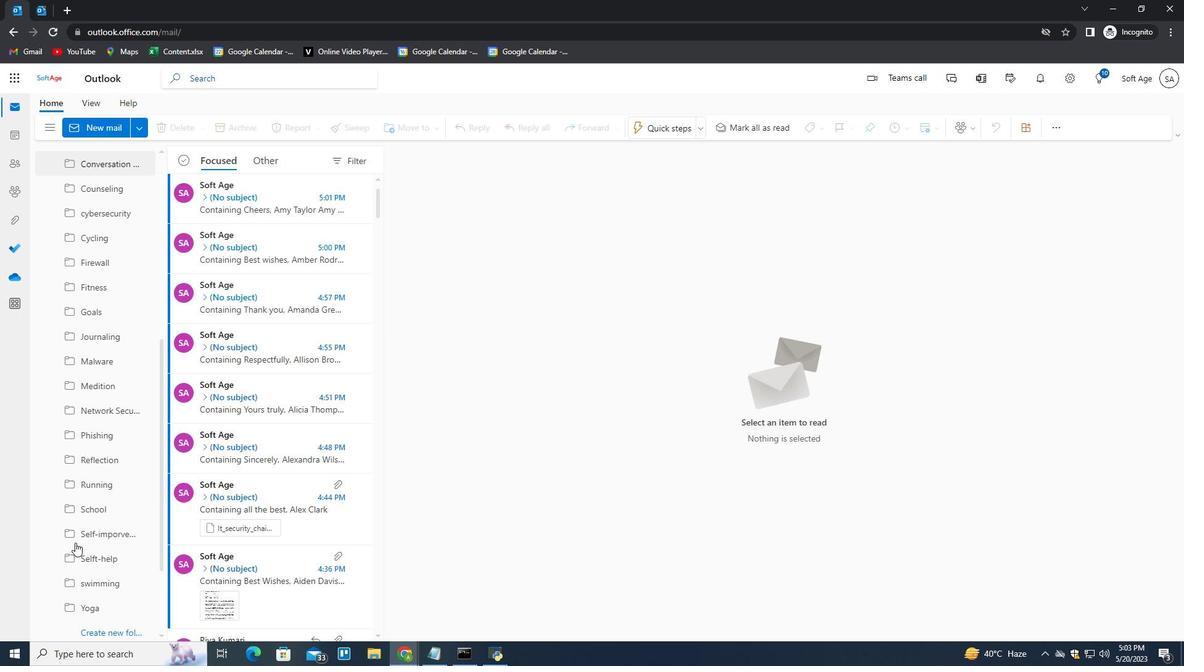 
Action: Mouse scrolled (75, 542) with delta (0, 0)
Screenshot: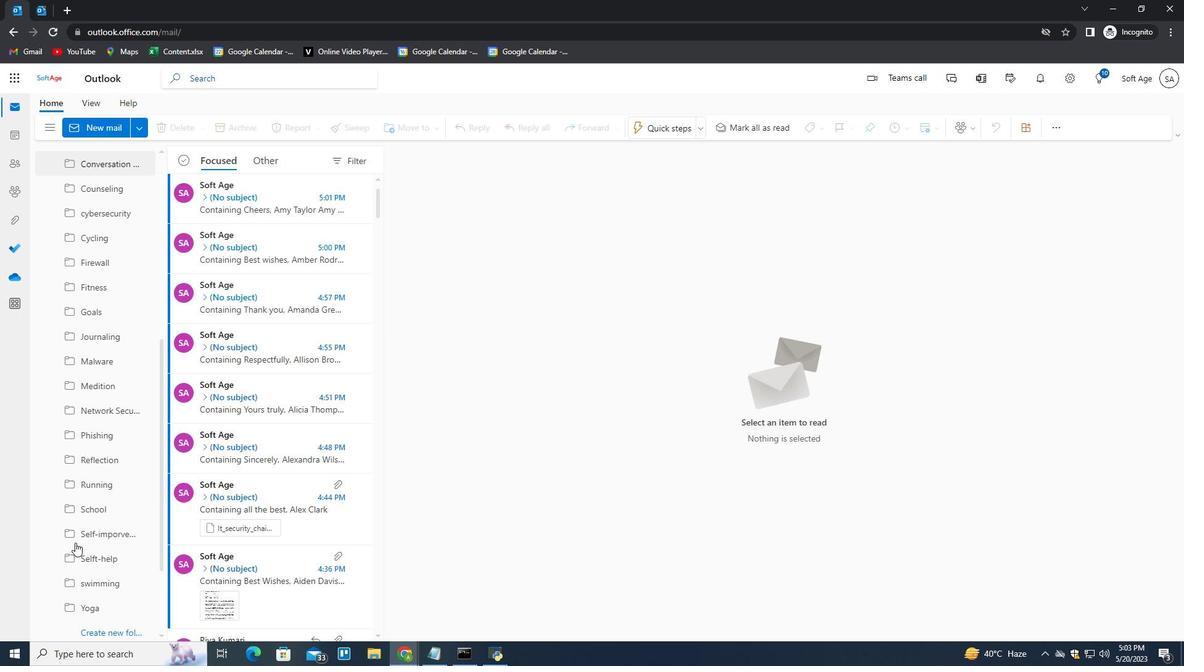 
Action: Mouse scrolled (75, 542) with delta (0, 0)
Screenshot: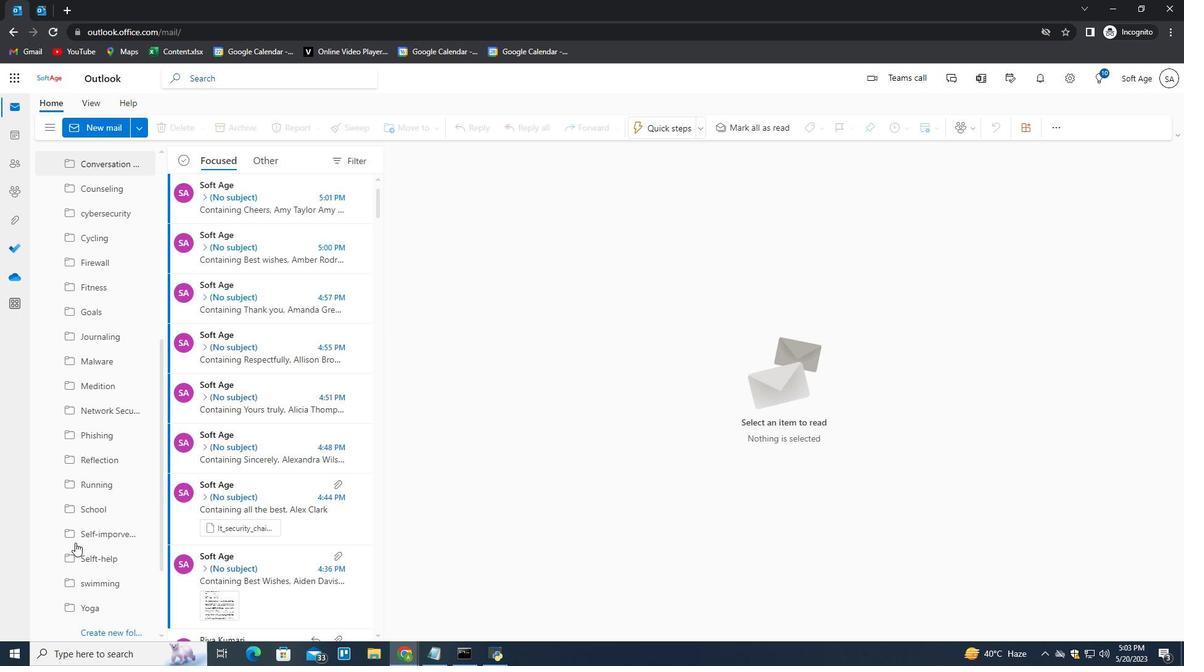 
Action: Mouse scrolled (75, 542) with delta (0, 0)
Screenshot: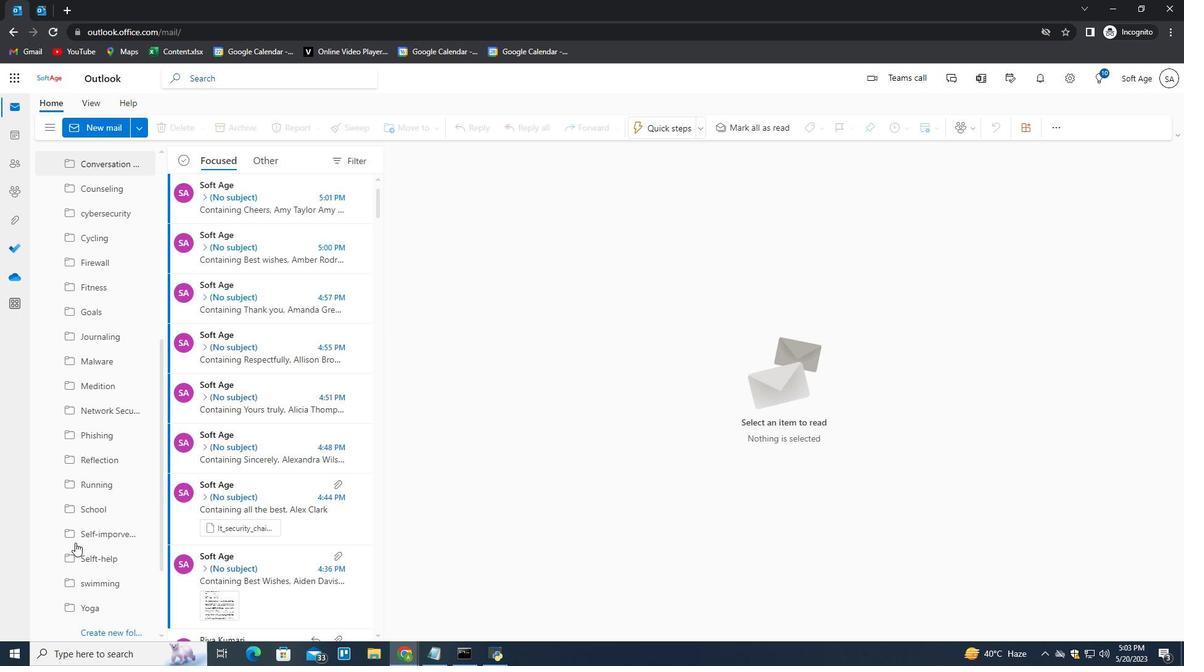 
Action: Mouse moved to (111, 525)
Screenshot: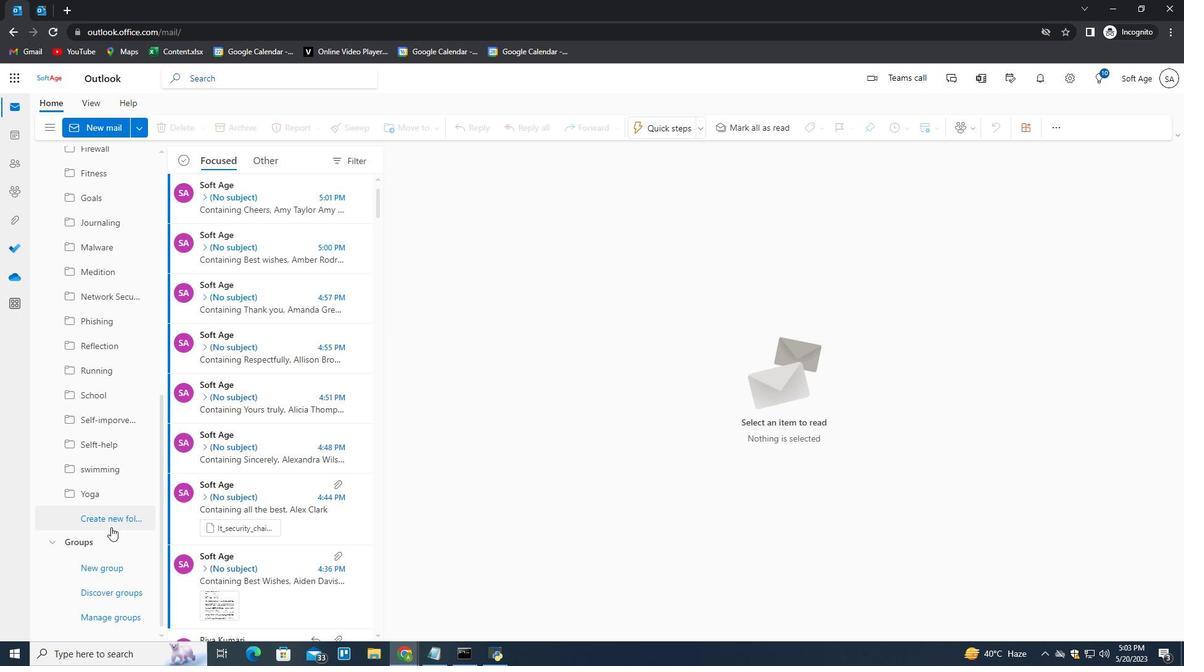 
Action: Mouse pressed left at (111, 525)
Screenshot: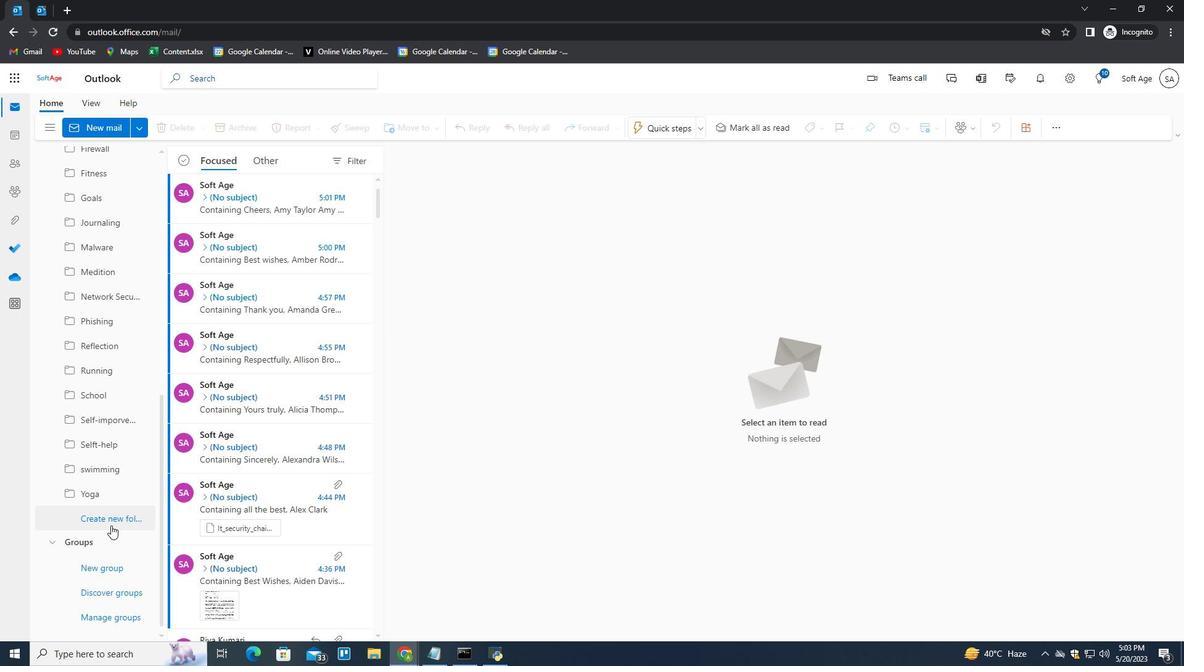 
Action: Mouse moved to (111, 525)
Screenshot: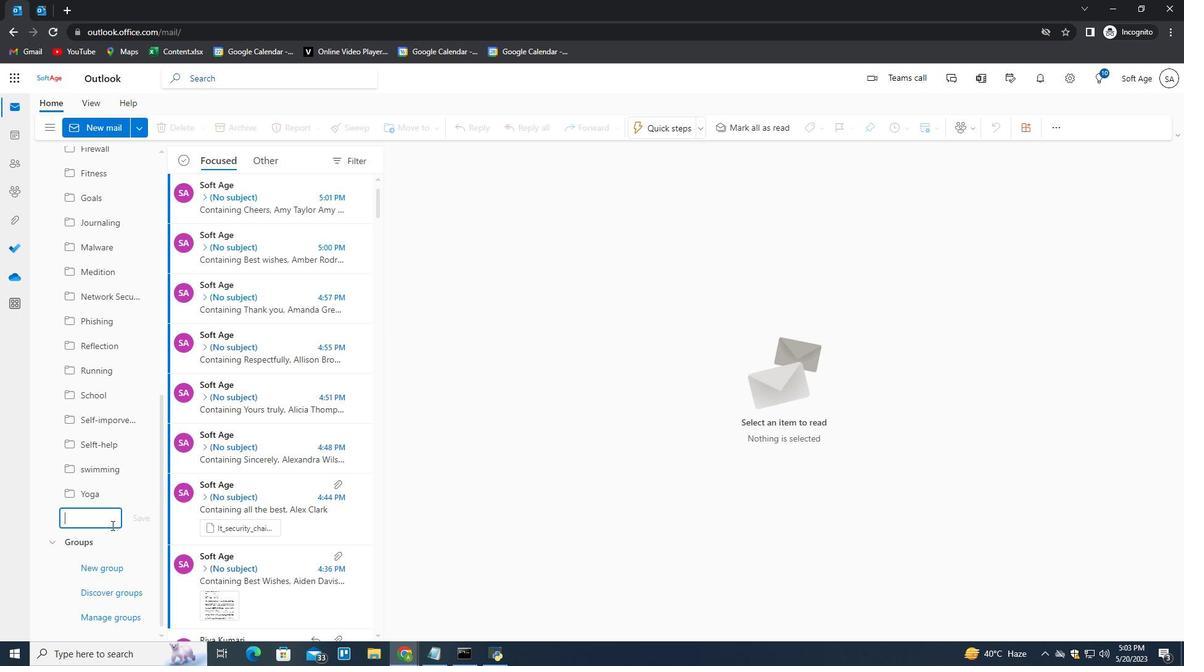 
Action: Key pressed <Key.shift>Weighti<Key.backspace>lifting<Key.enter>
Screenshot: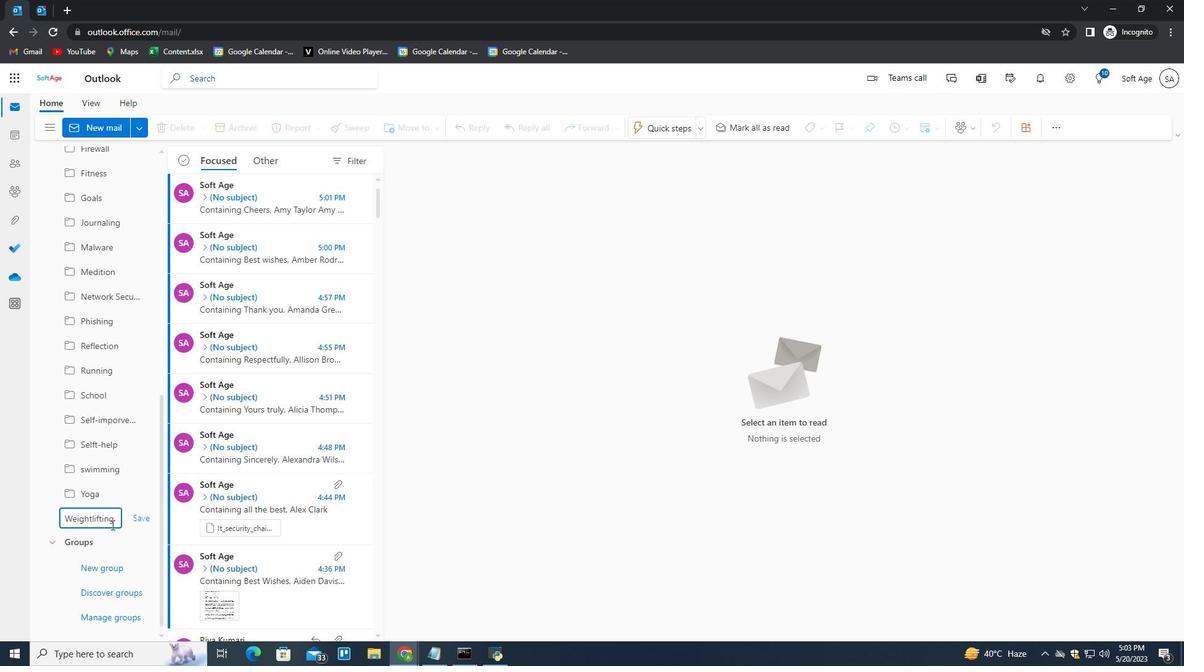 
